 Task: Create new vendor bill with Date Opened: 03-Apr-23, Select Vendor: Travel Leaders Group, Terms: Net 7. Make bill entry for item-1 with Date: 03-Apr-23, Description: Charges for Flight Tickets, Expense Account: Travel & Entertainment : Travels, Quantity: 1, Unit Price: 159, Sales Tax: Y, Sales Tax Included: Y, Tax Table: Sales Tax. Post Bill with Post Date: 03-Apr-23, Post to Accounts: Liabilities:Accounts Payble. Pay / Process Payment with Transaction Date: 09-Apr-23, Amount: 159, Transfer Account: Checking Account. Go to 'Print Bill'.
Action: Mouse moved to (192, 31)
Screenshot: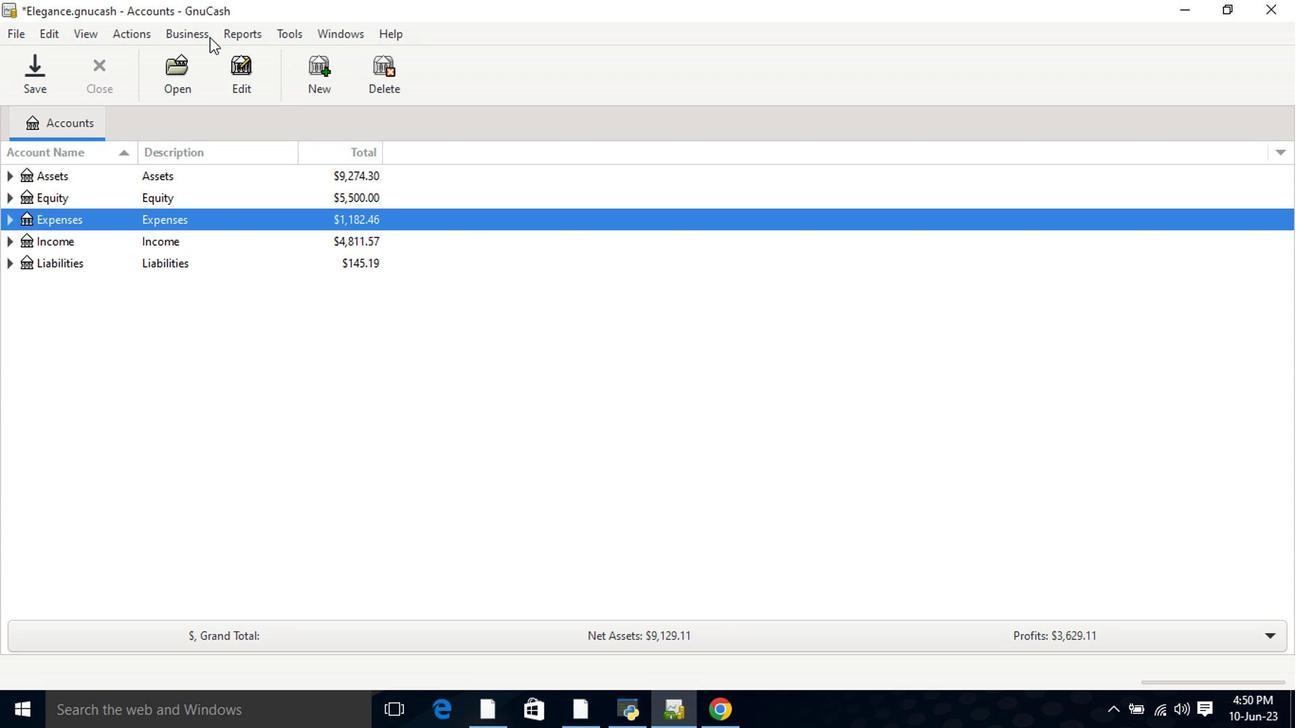 
Action: Mouse pressed left at (192, 31)
Screenshot: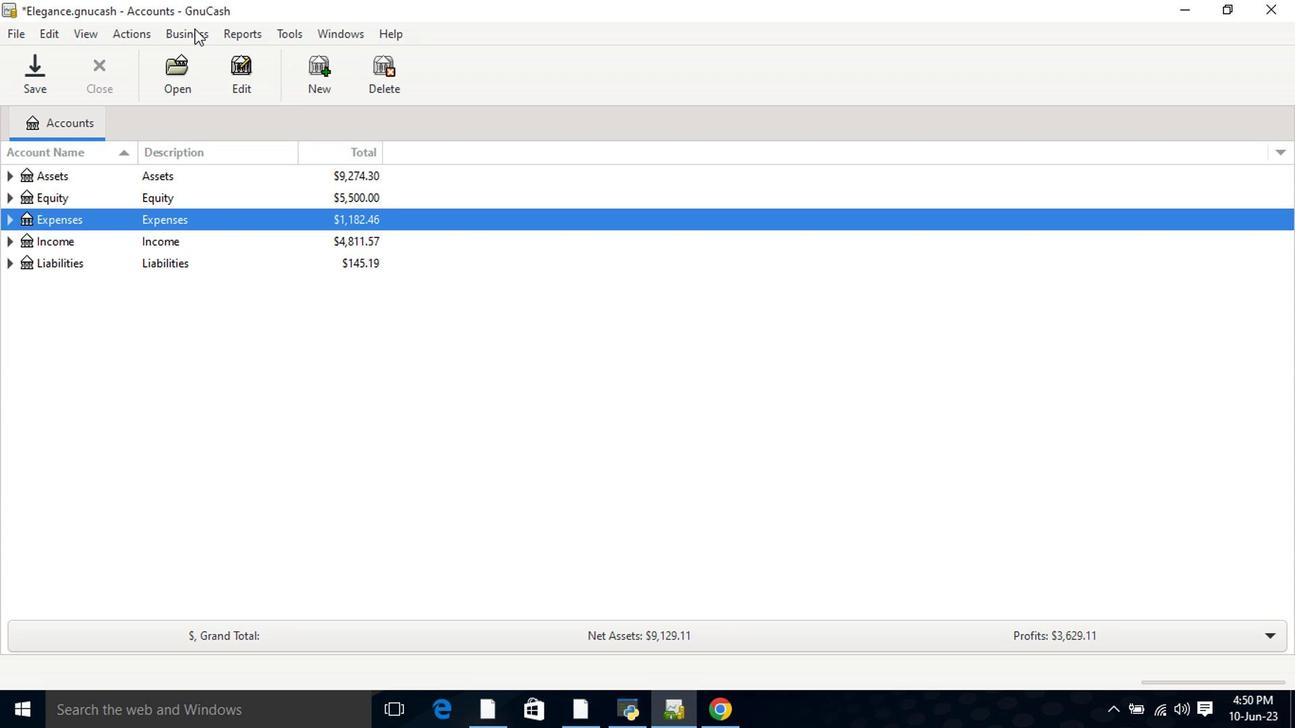 
Action: Mouse moved to (203, 85)
Screenshot: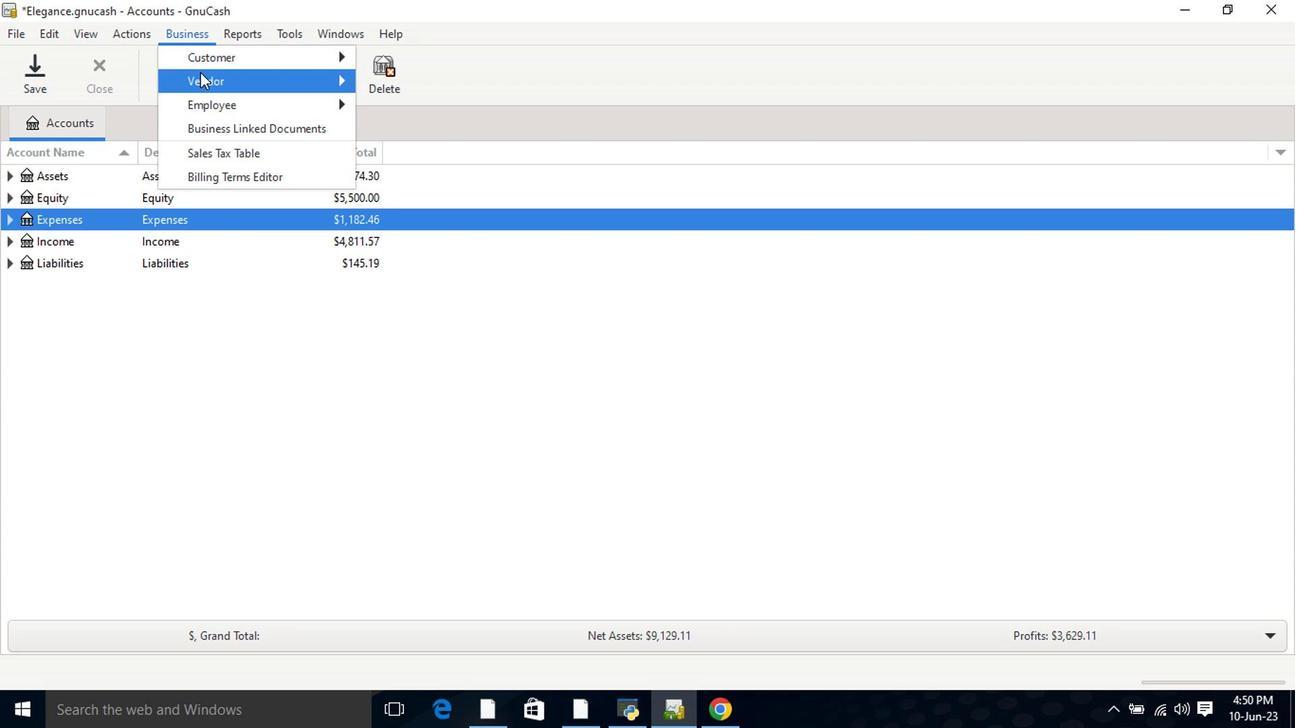
Action: Mouse pressed left at (203, 85)
Screenshot: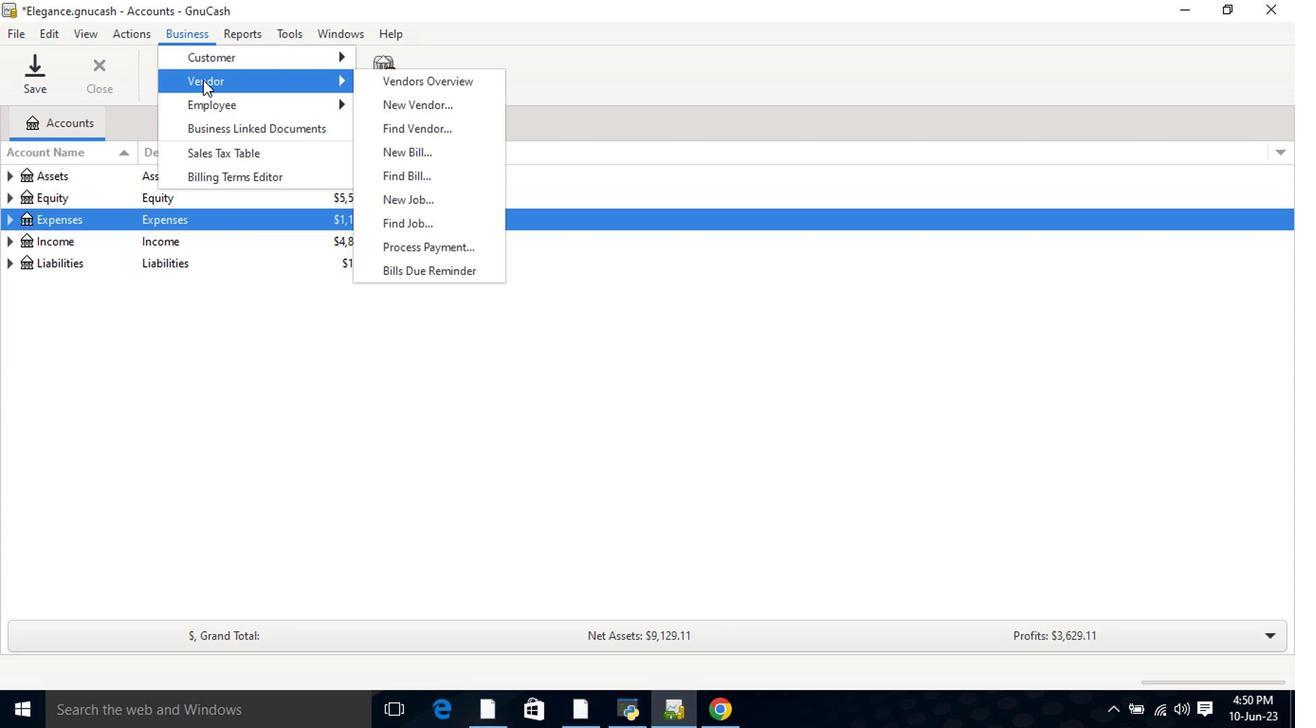 
Action: Mouse moved to (395, 158)
Screenshot: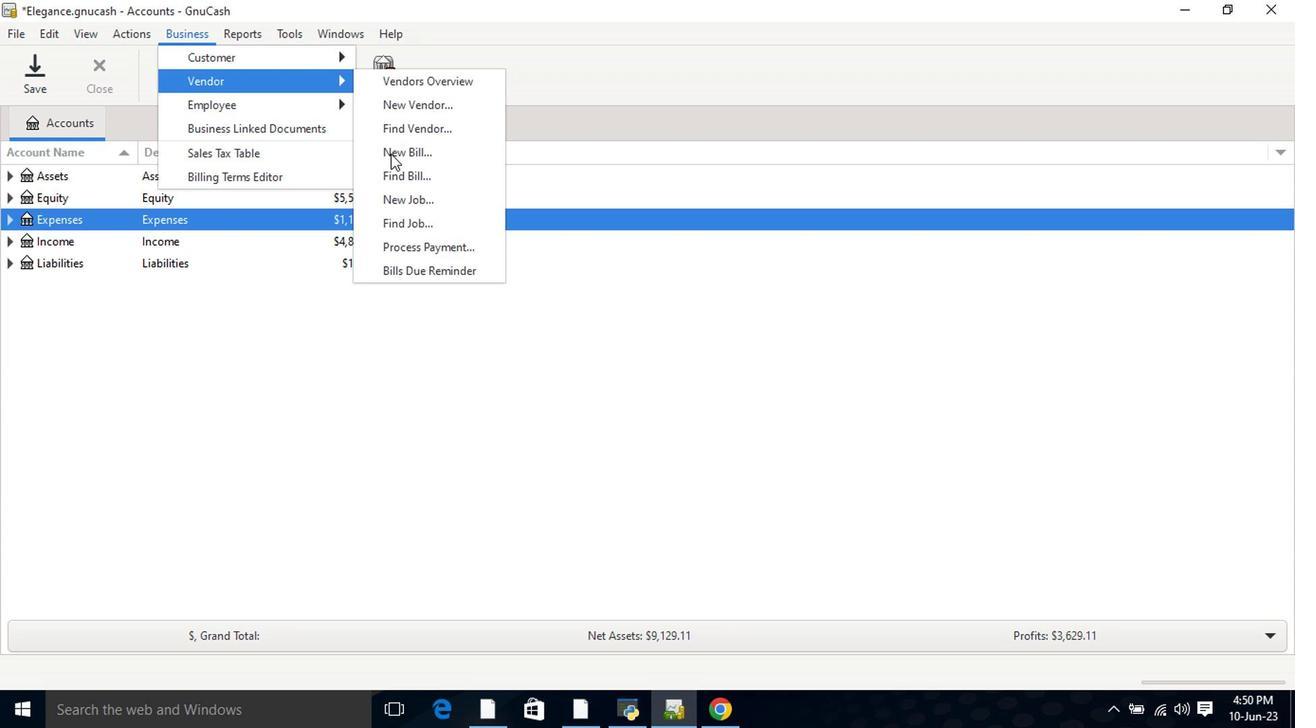 
Action: Mouse pressed left at (395, 158)
Screenshot: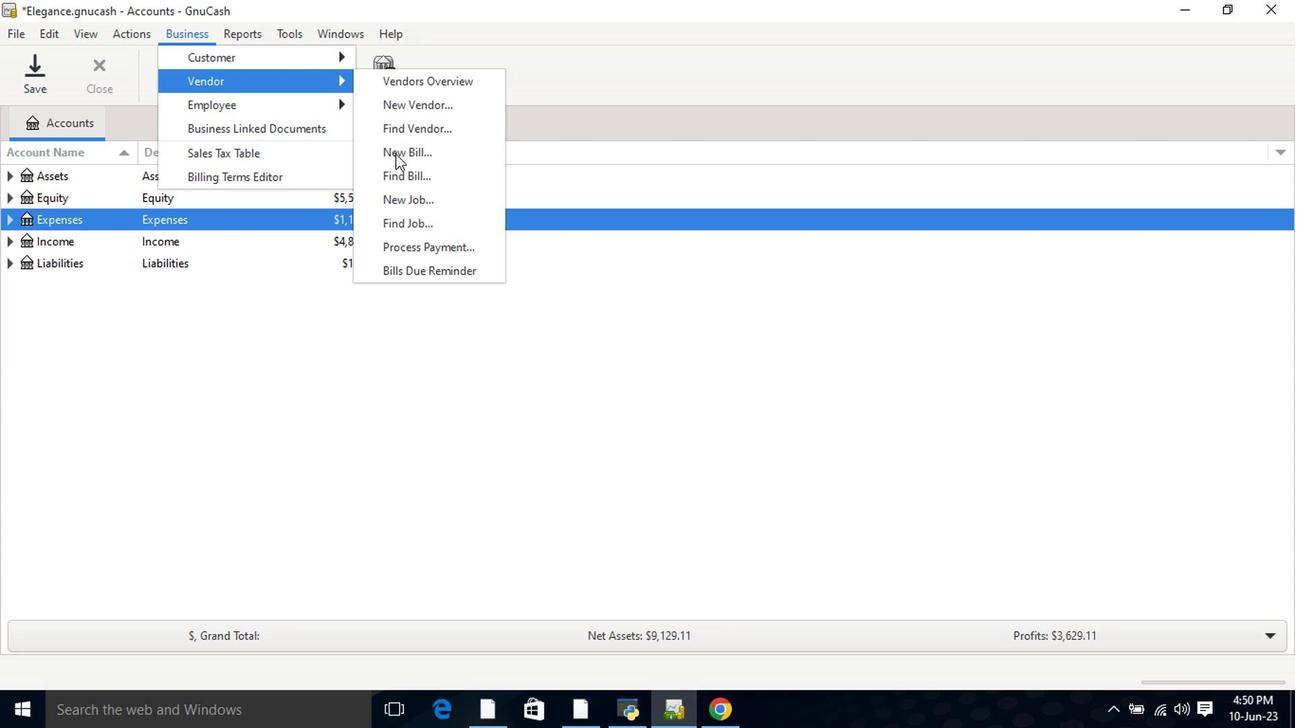 
Action: Mouse moved to (772, 255)
Screenshot: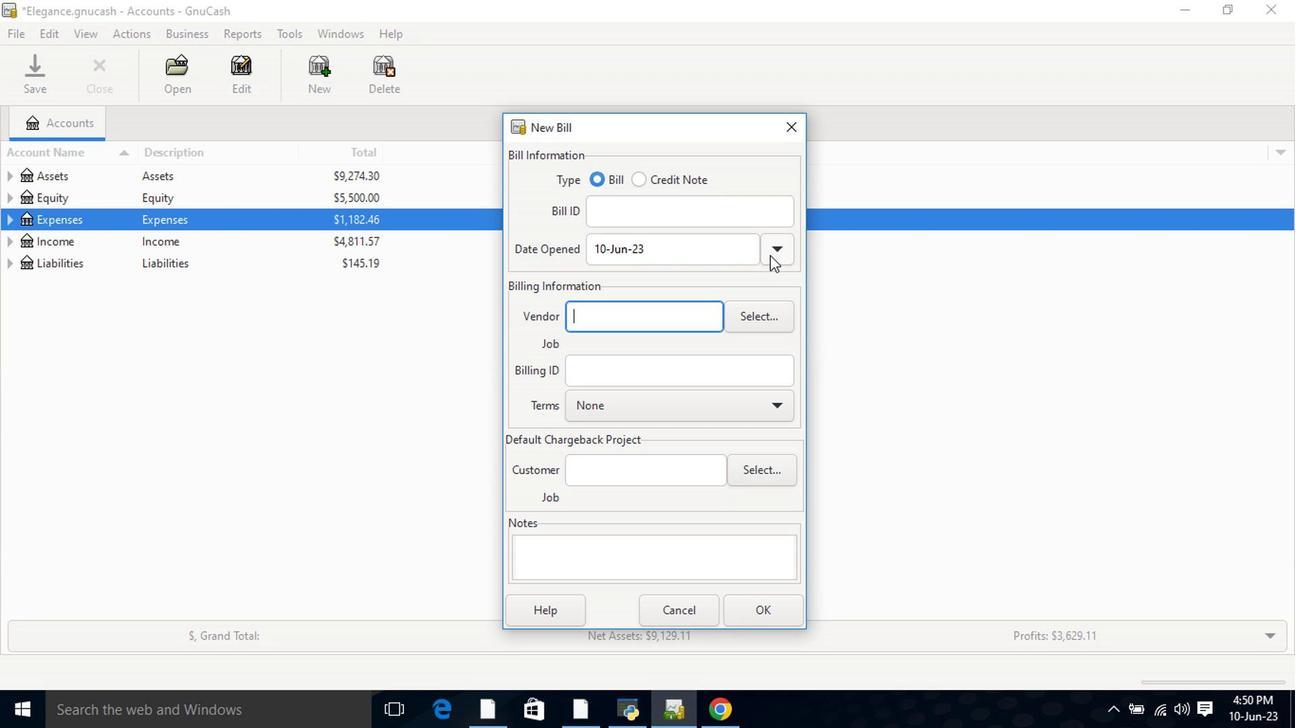 
Action: Mouse pressed left at (772, 255)
Screenshot: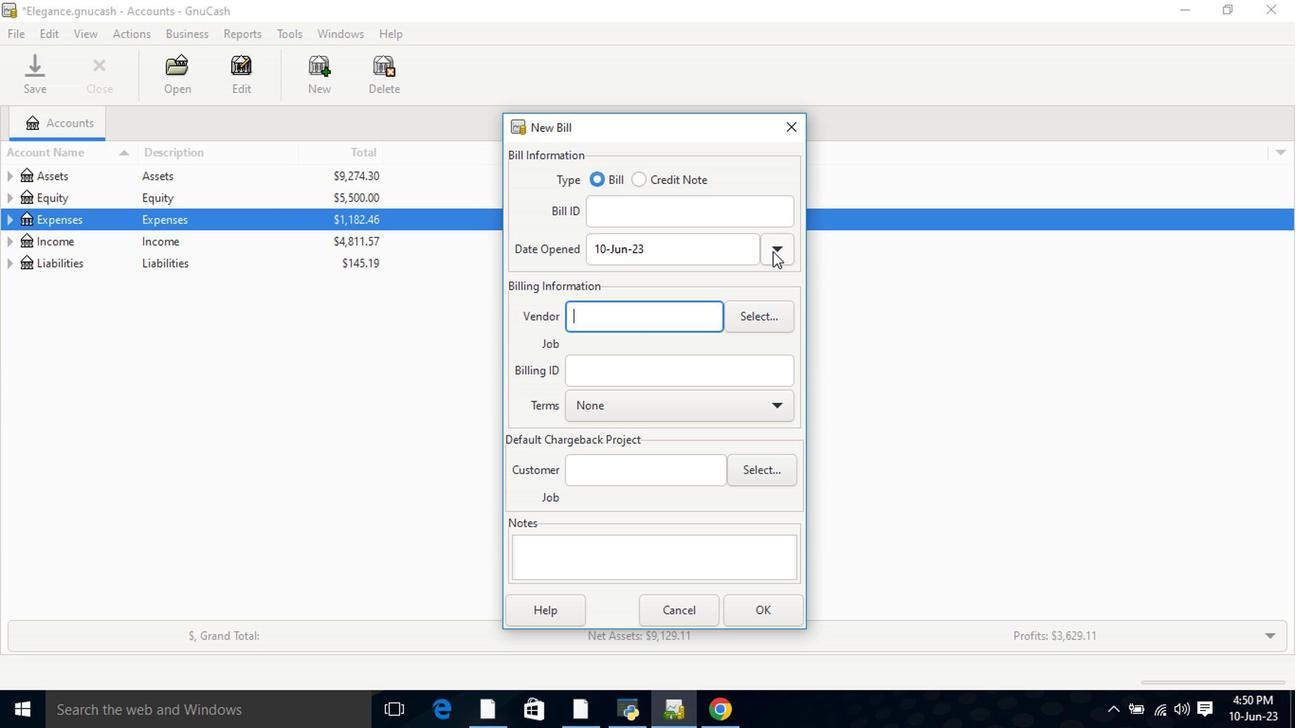 
Action: Mouse moved to (630, 282)
Screenshot: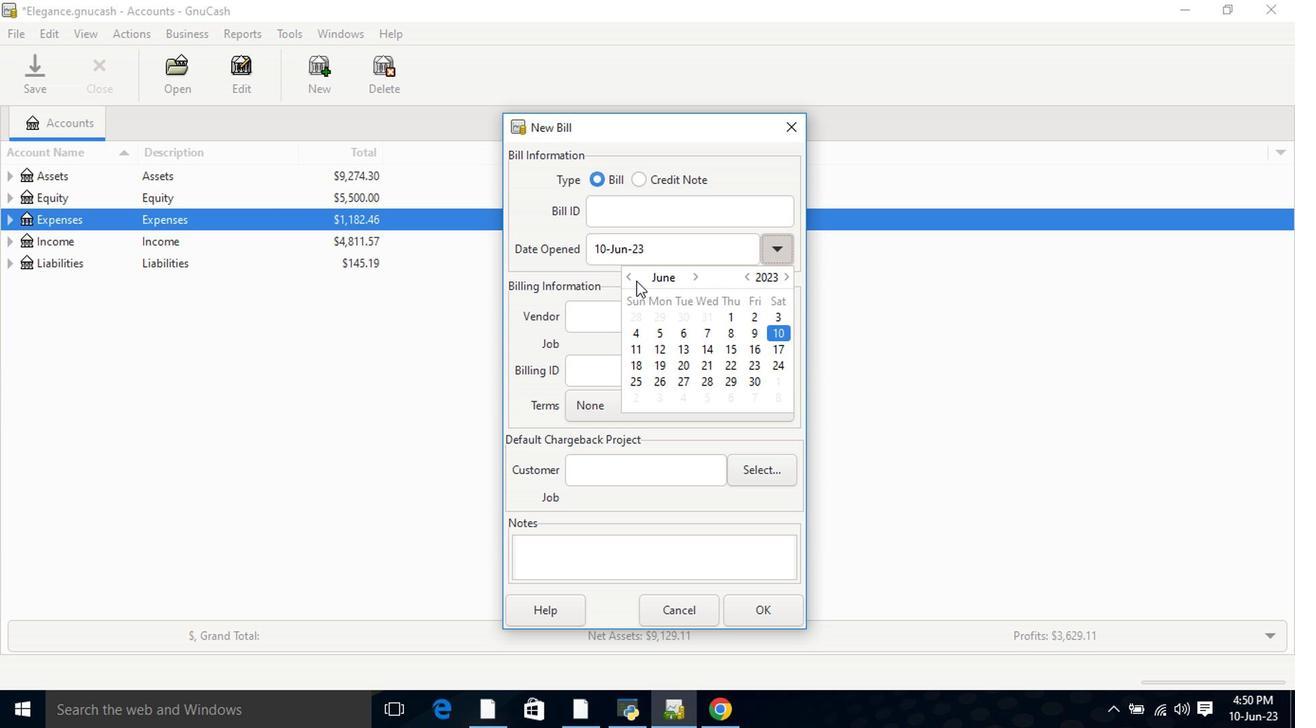 
Action: Mouse pressed left at (630, 282)
Screenshot: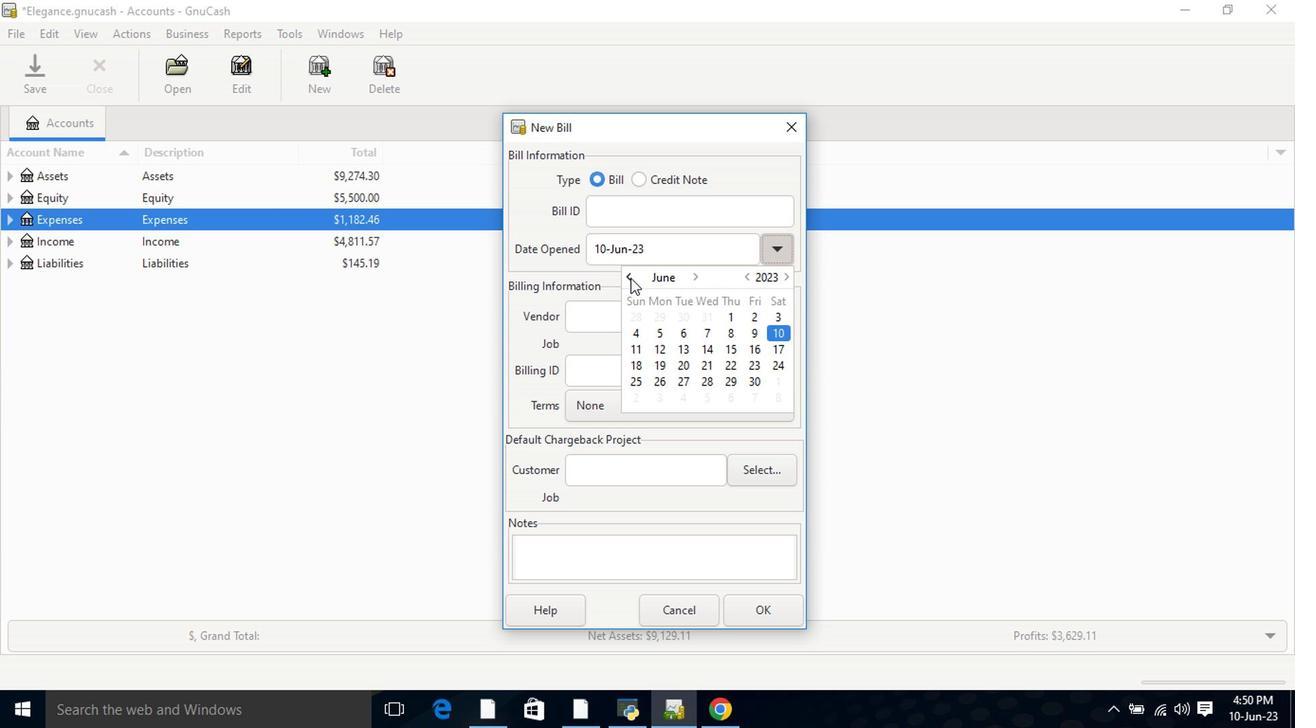 
Action: Mouse pressed left at (630, 282)
Screenshot: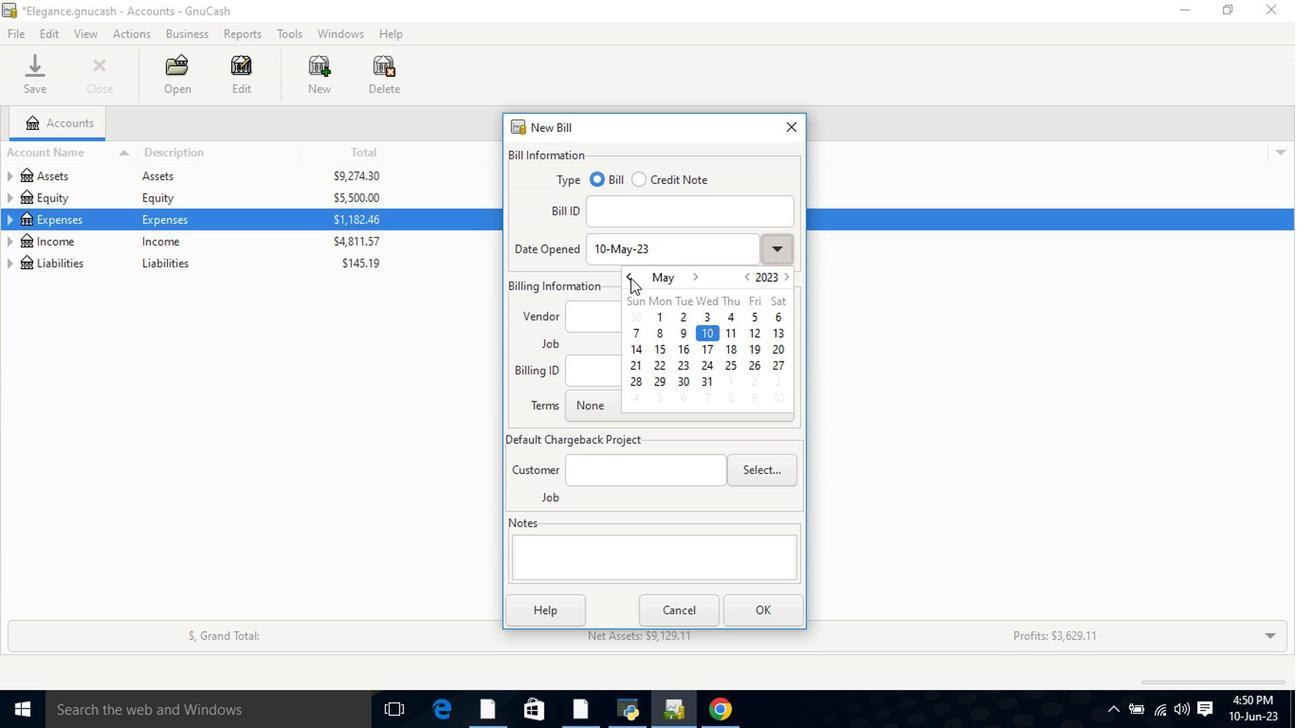 
Action: Mouse moved to (663, 336)
Screenshot: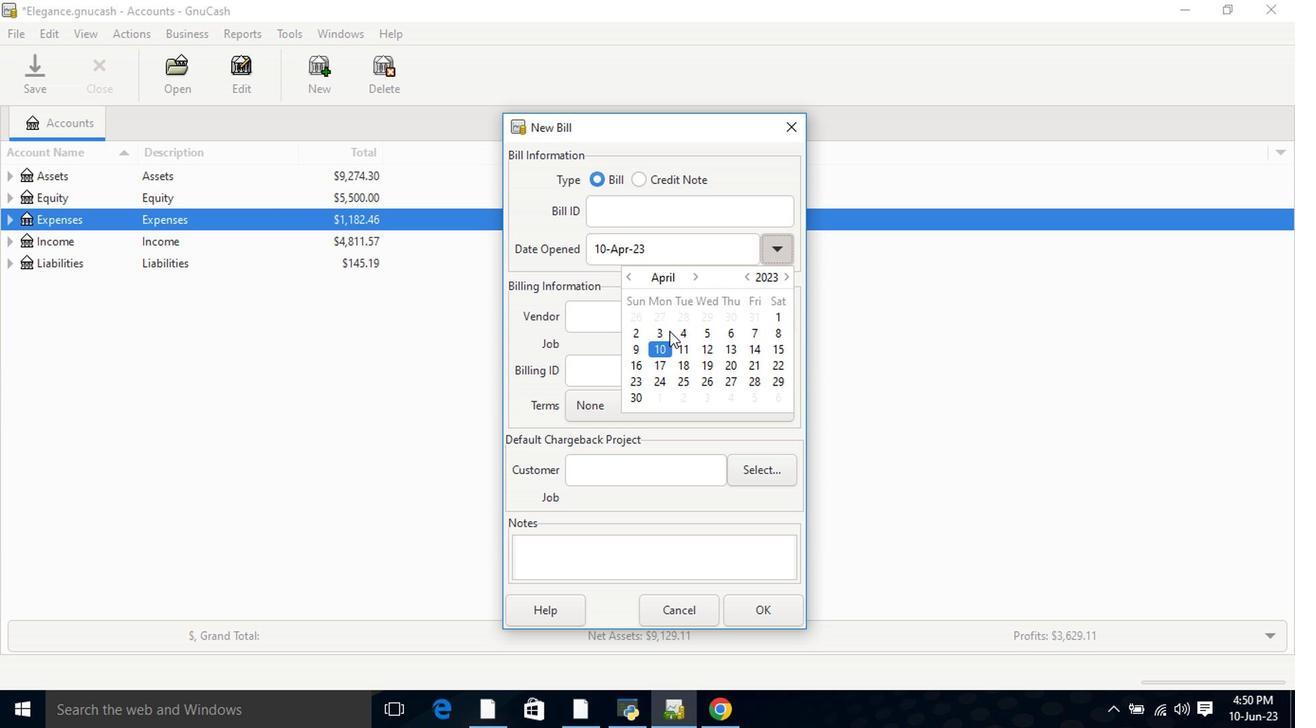 
Action: Mouse pressed left at (663, 336)
Screenshot: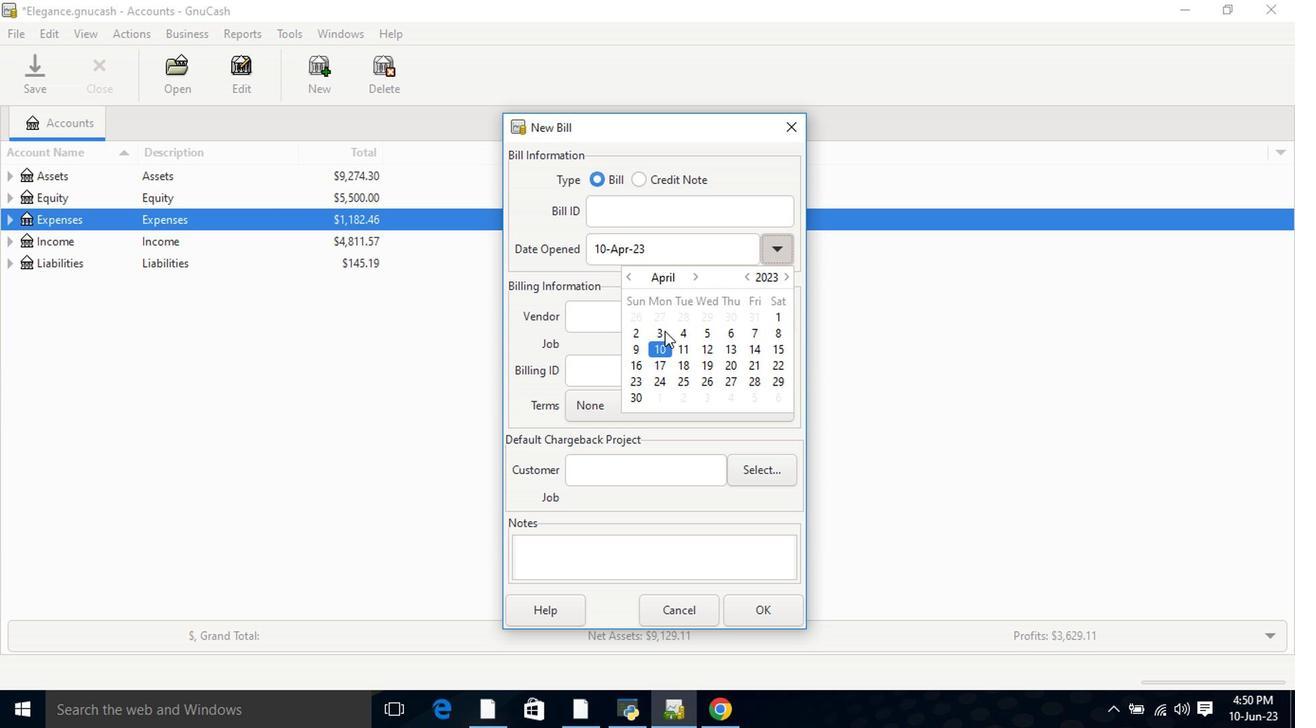
Action: Mouse pressed left at (663, 336)
Screenshot: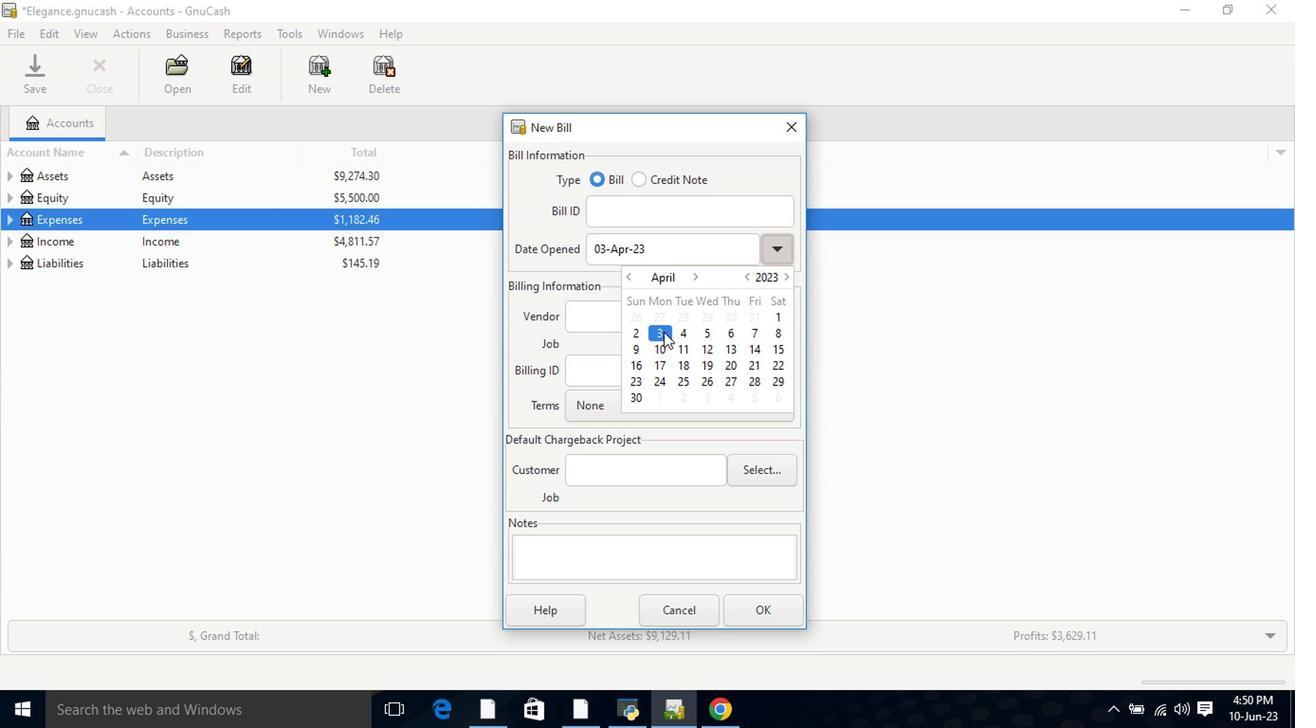 
Action: Mouse moved to (651, 319)
Screenshot: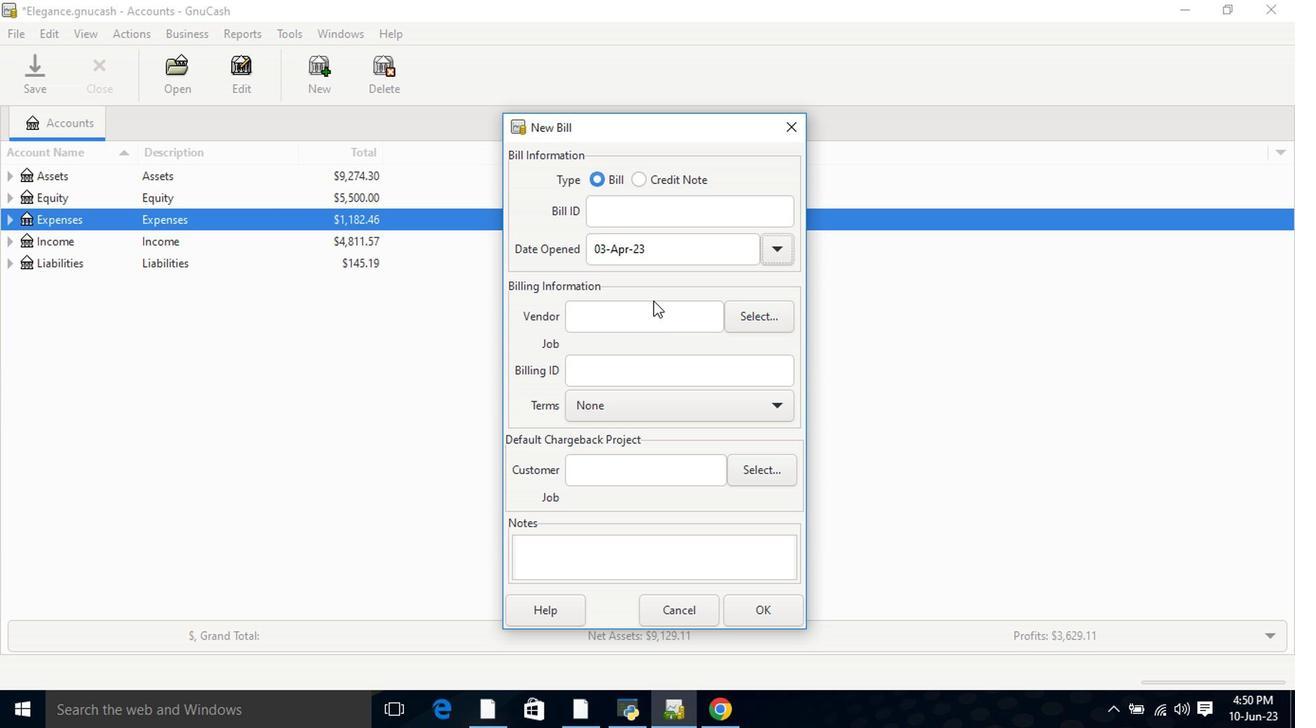 
Action: Mouse pressed left at (651, 319)
Screenshot: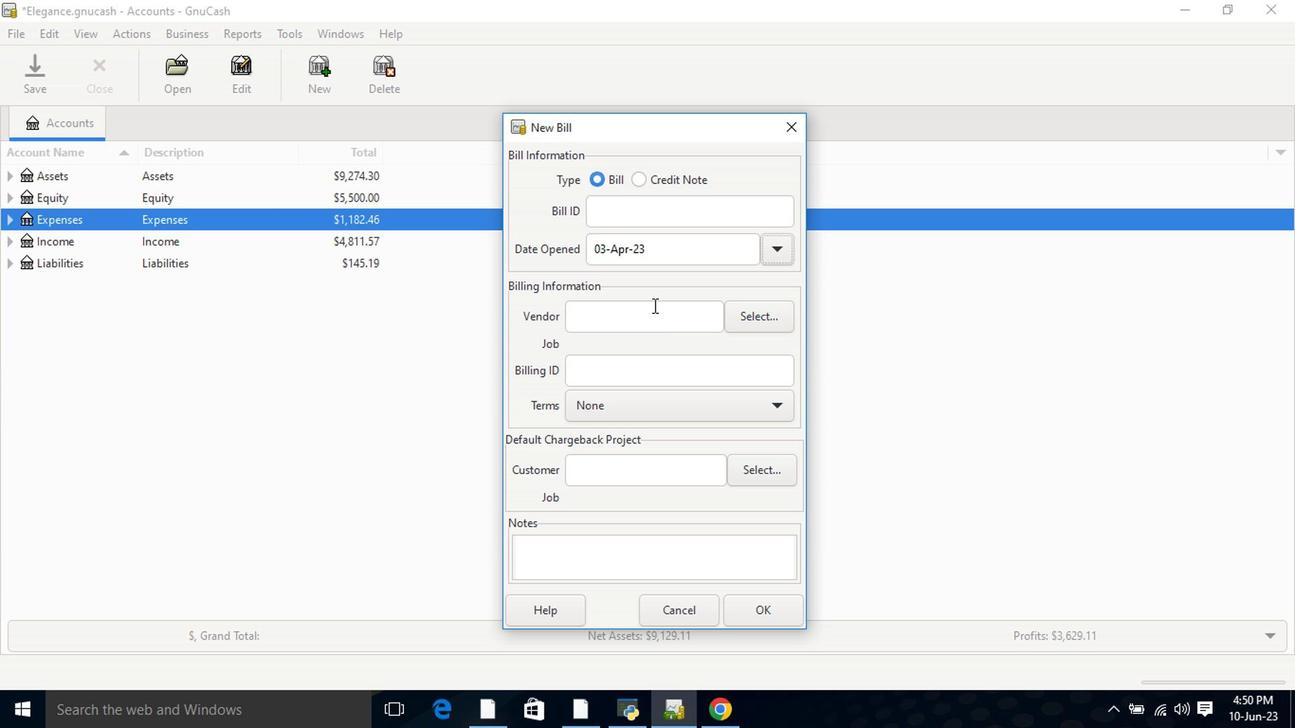 
Action: Key pressed <Key.shift>Tra
Screenshot: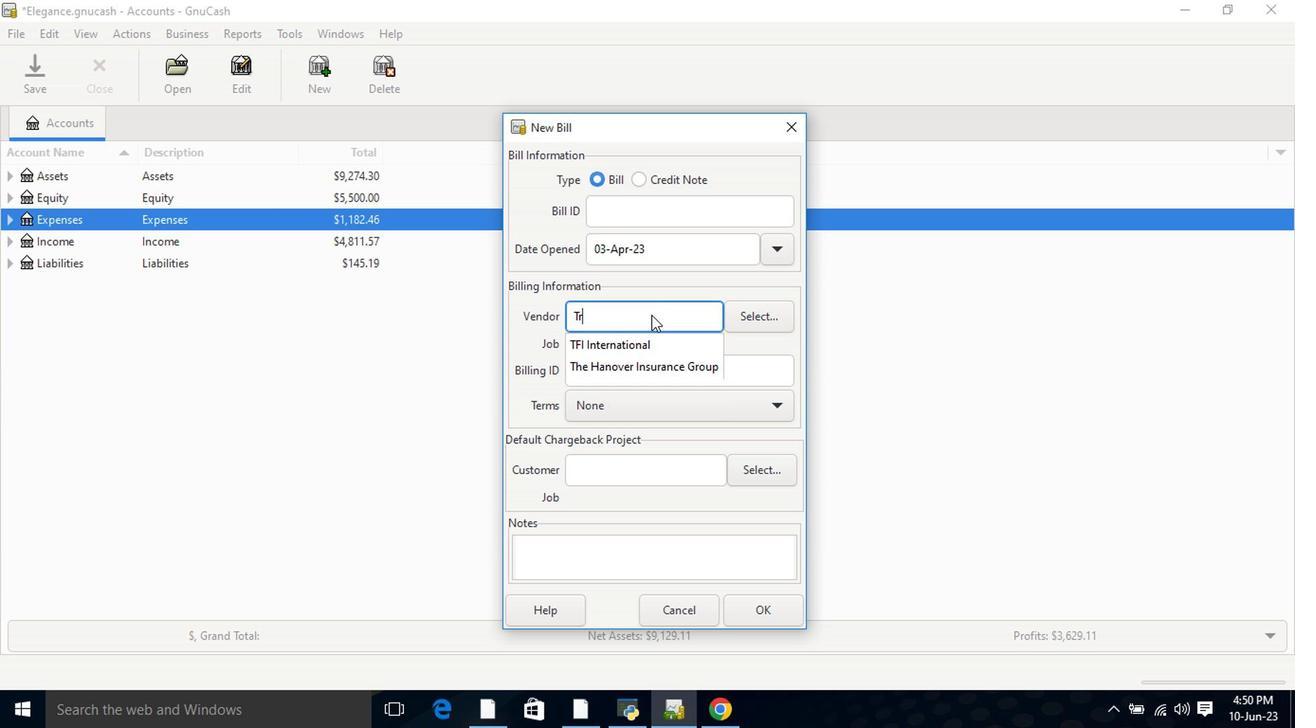 
Action: Mouse moved to (657, 347)
Screenshot: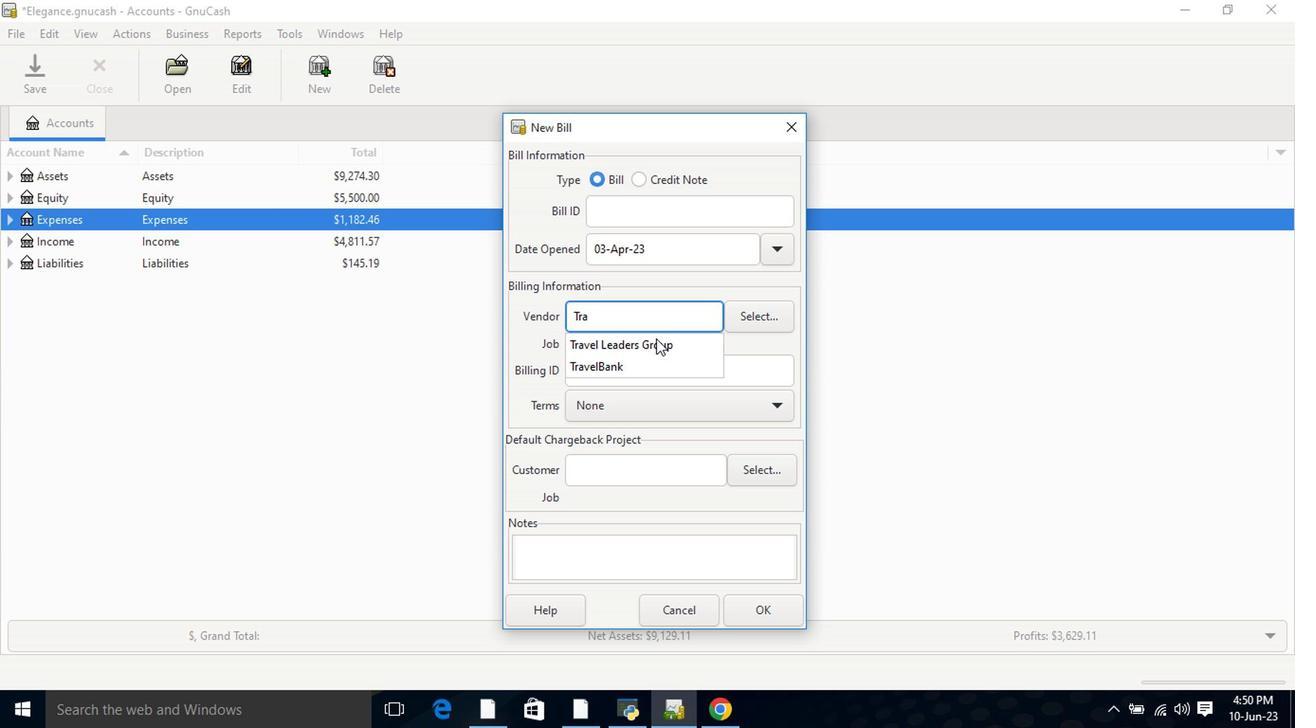 
Action: Mouse pressed left at (657, 347)
Screenshot: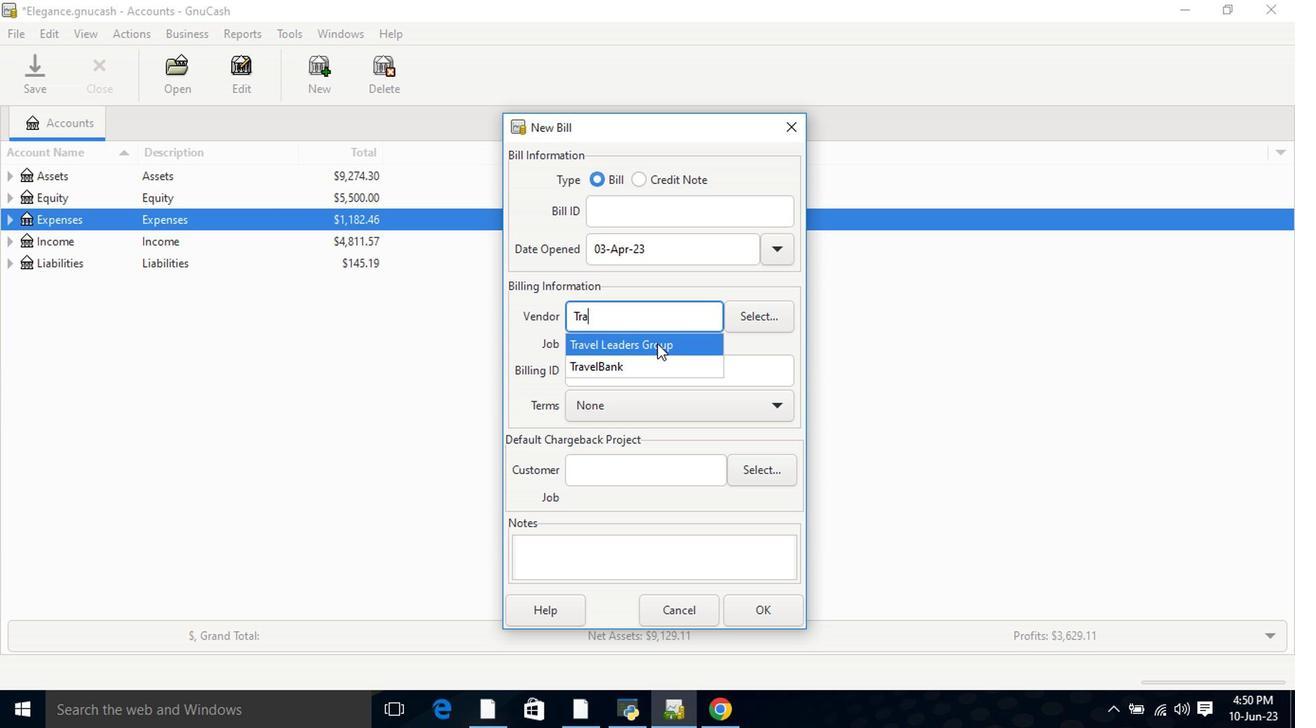 
Action: Mouse moved to (684, 429)
Screenshot: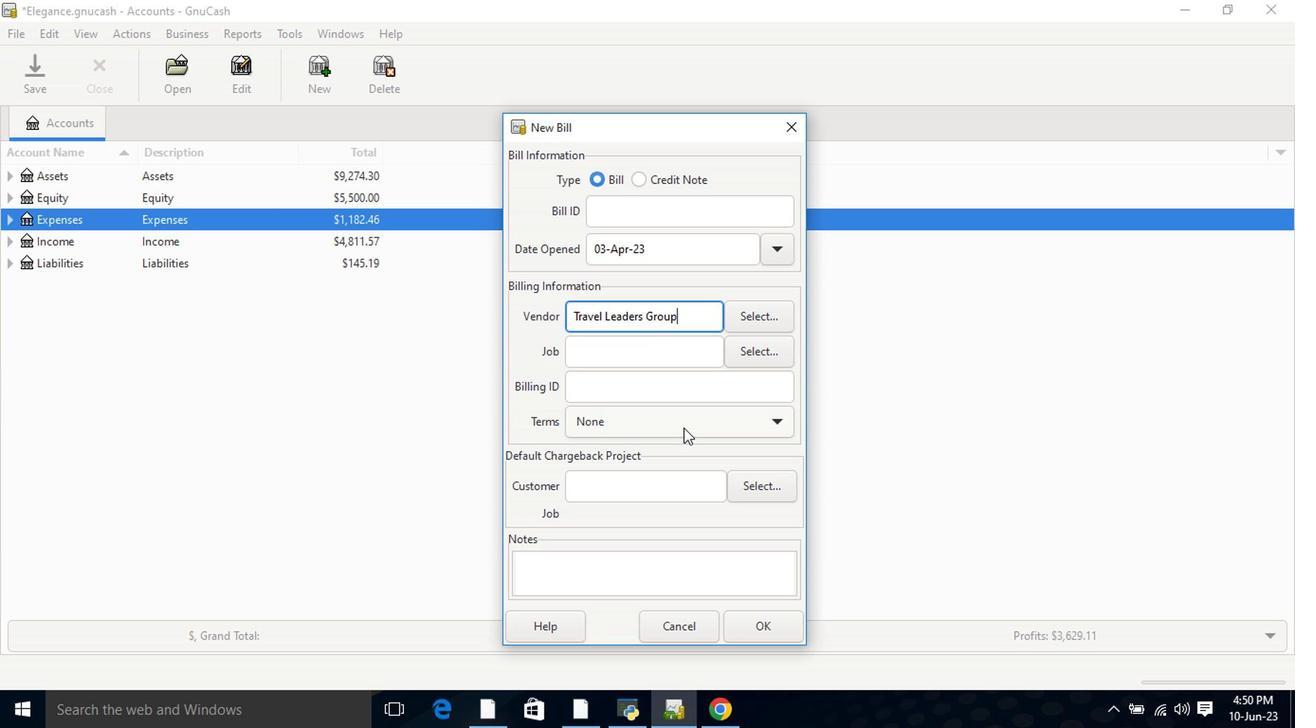 
Action: Mouse pressed left at (684, 429)
Screenshot: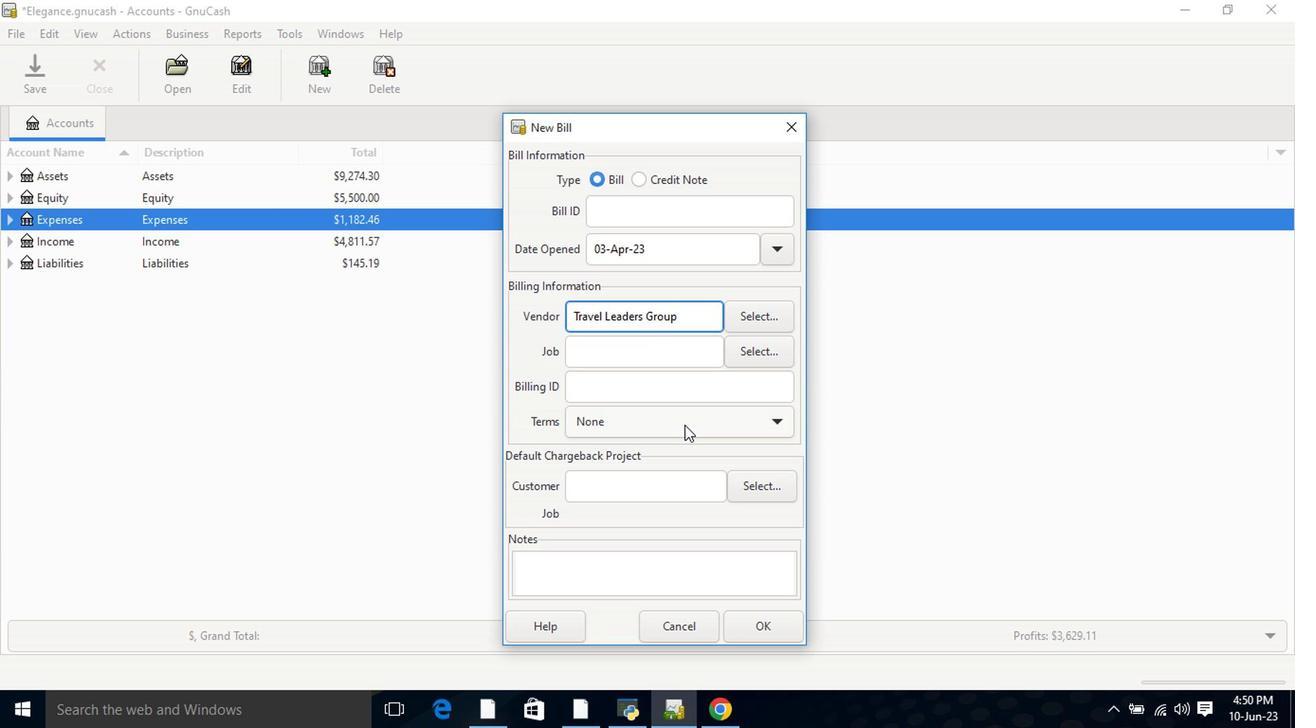 
Action: Mouse moved to (687, 507)
Screenshot: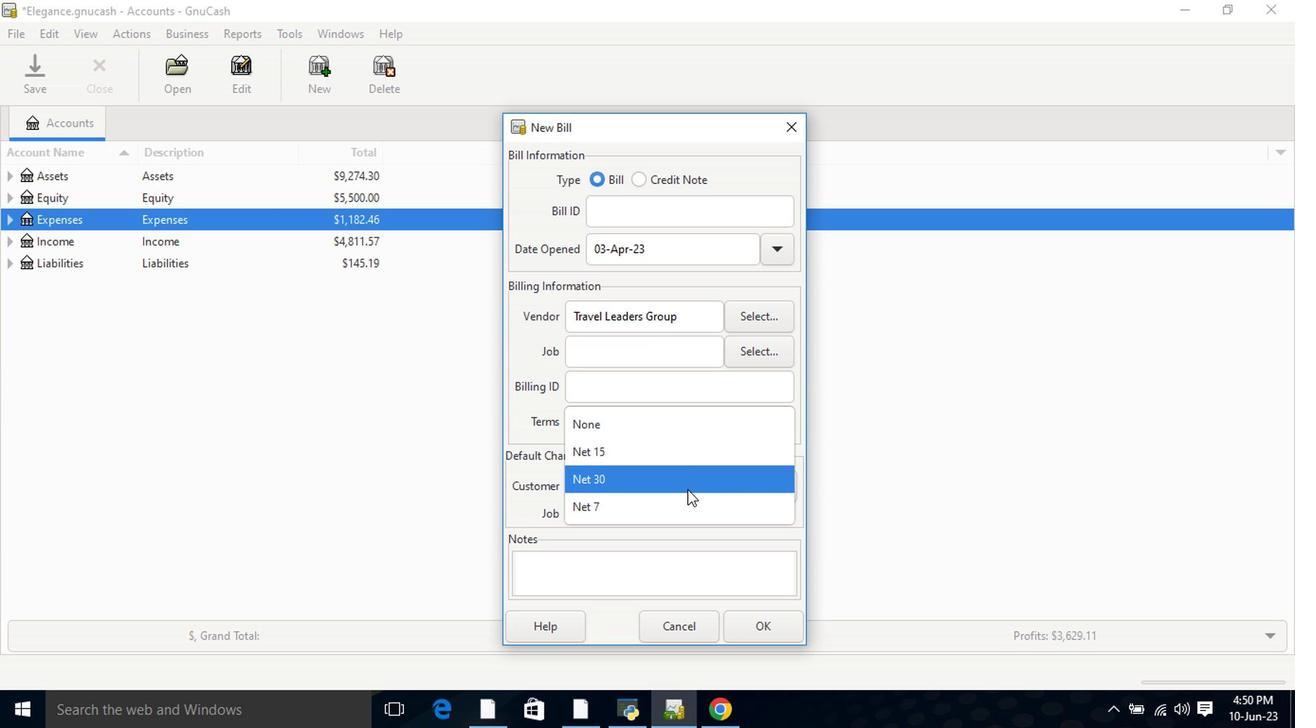 
Action: Mouse pressed left at (687, 507)
Screenshot: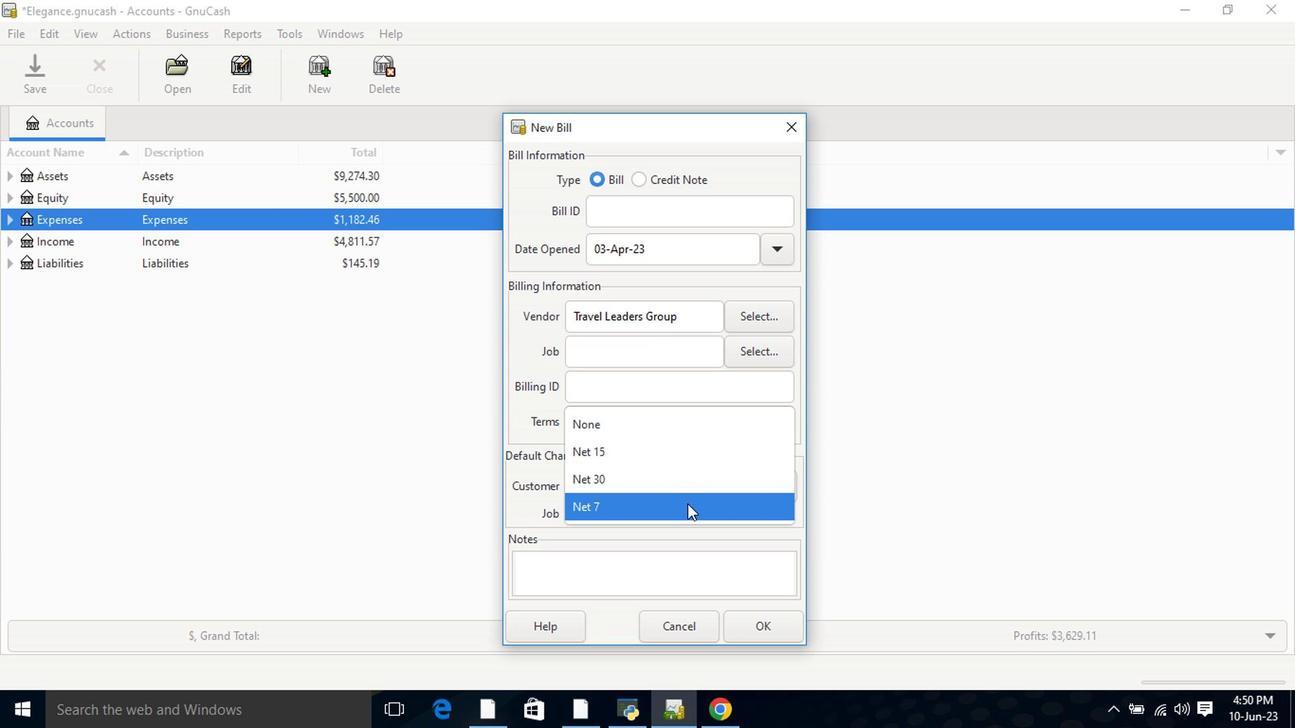 
Action: Mouse moved to (746, 627)
Screenshot: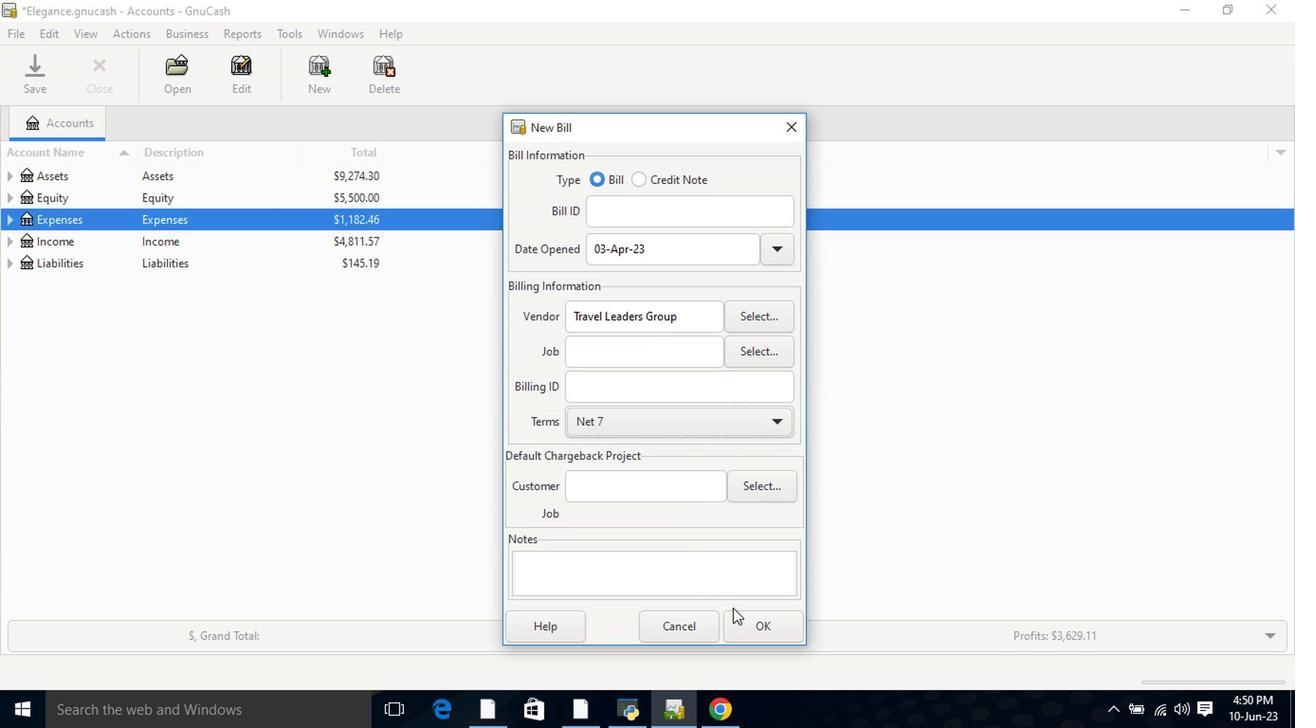 
Action: Mouse pressed left at (746, 627)
Screenshot: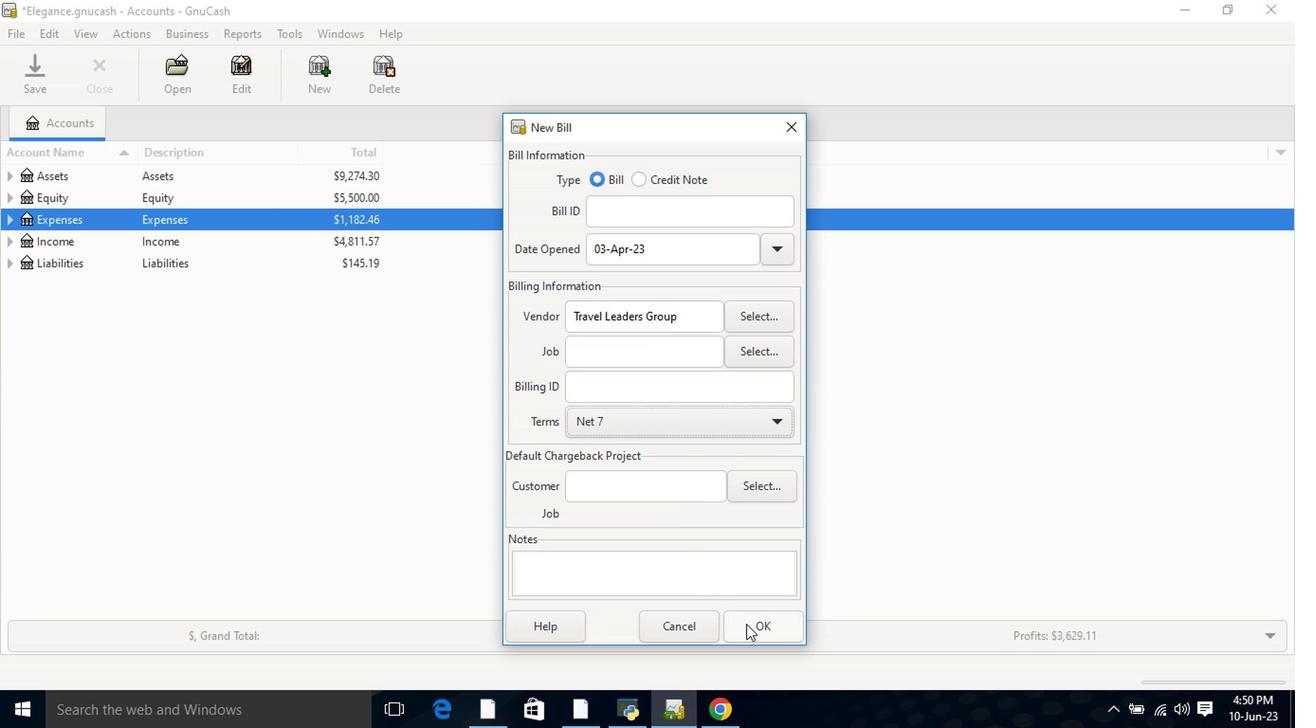 
Action: Mouse moved to (245, 437)
Screenshot: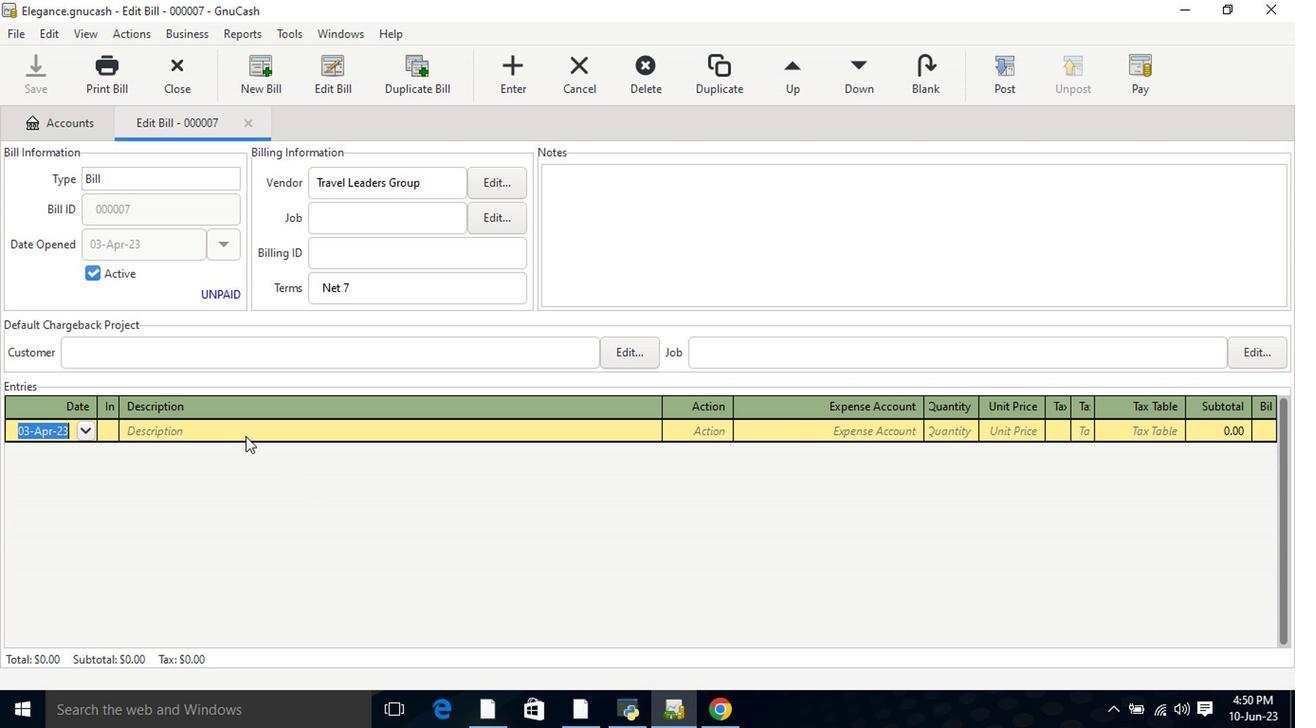 
Action: Mouse pressed left at (245, 437)
Screenshot: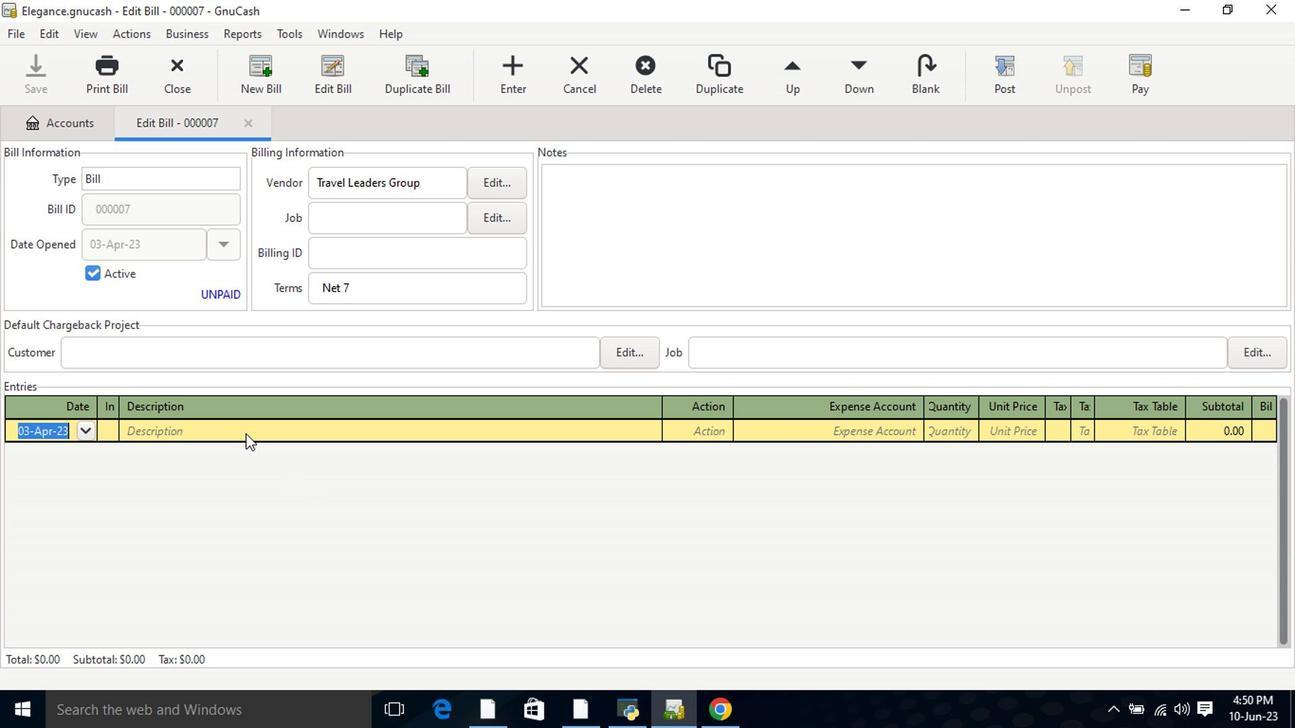 
Action: Key pressed <Key.shift>Charges<Key.space>for<Key.space><Key.shift>Flight<Key.space><Key.shift>Tickets<Key.tab><Key.tab>trav<Key.down><Key.down><Key.tab>1<Key.tab>159
Screenshot: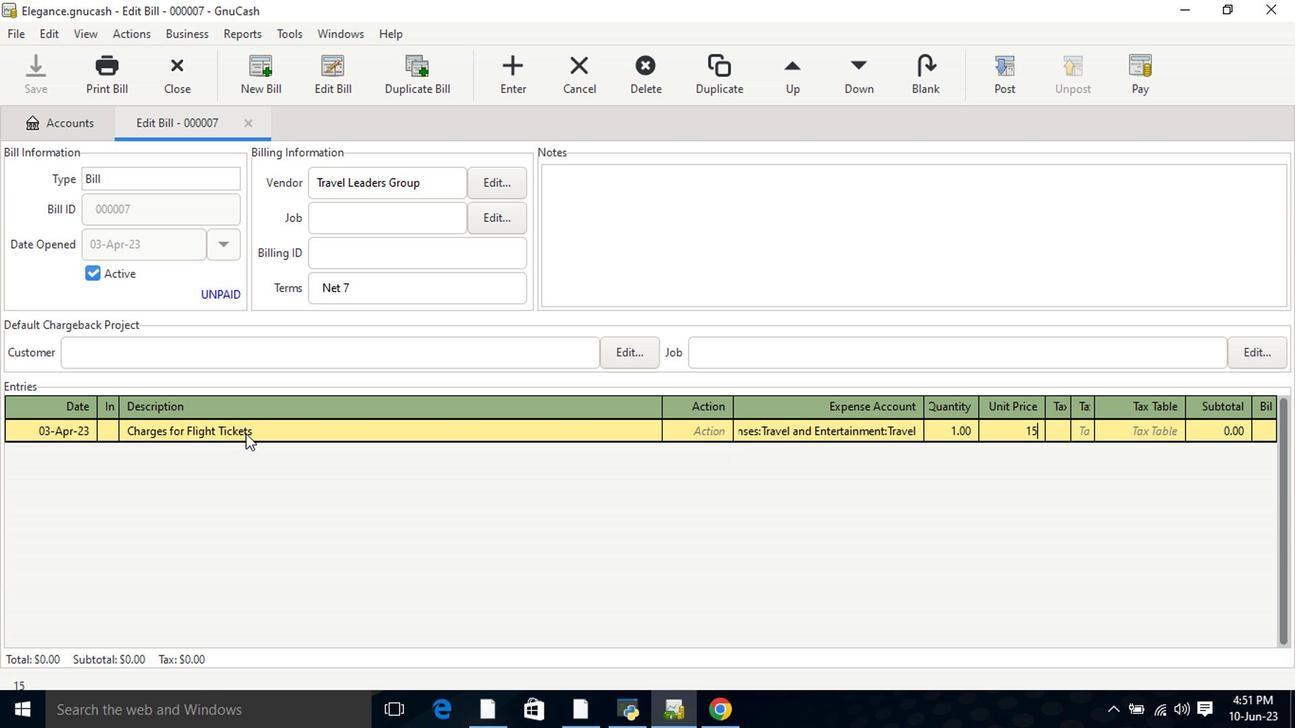 
Action: Mouse moved to (1058, 434)
Screenshot: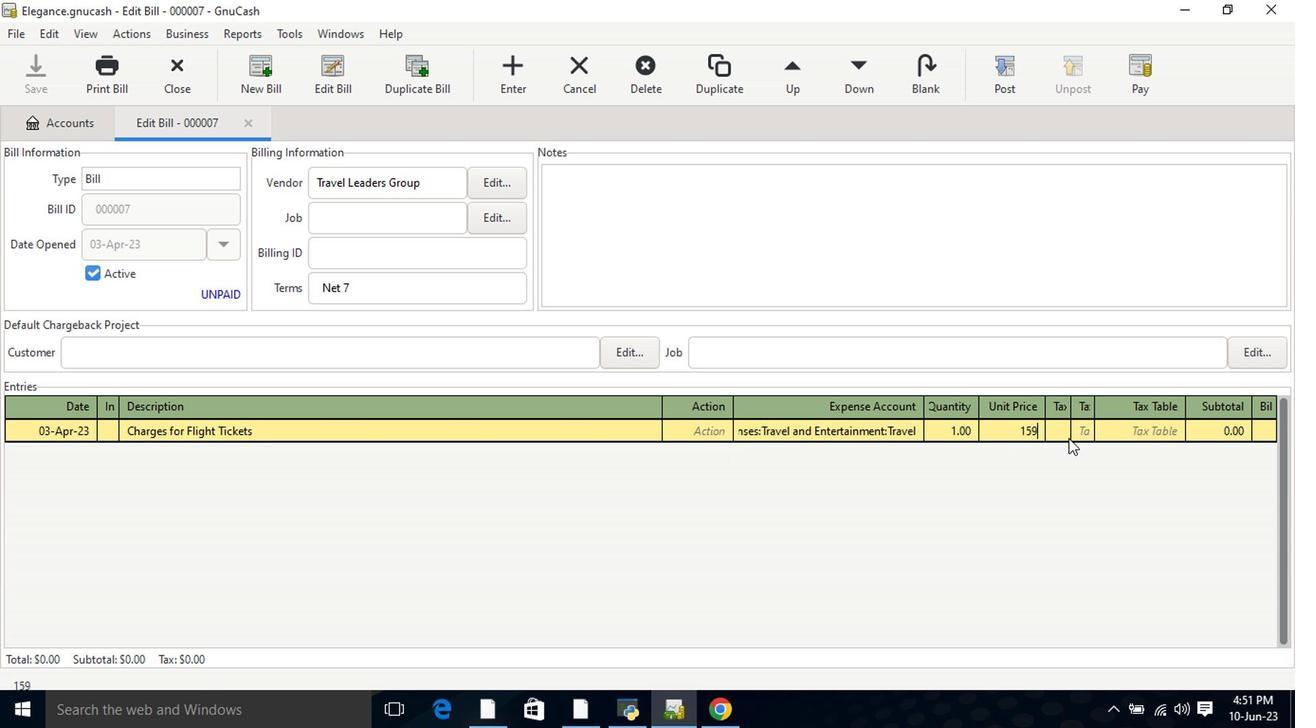 
Action: Mouse pressed left at (1058, 434)
Screenshot: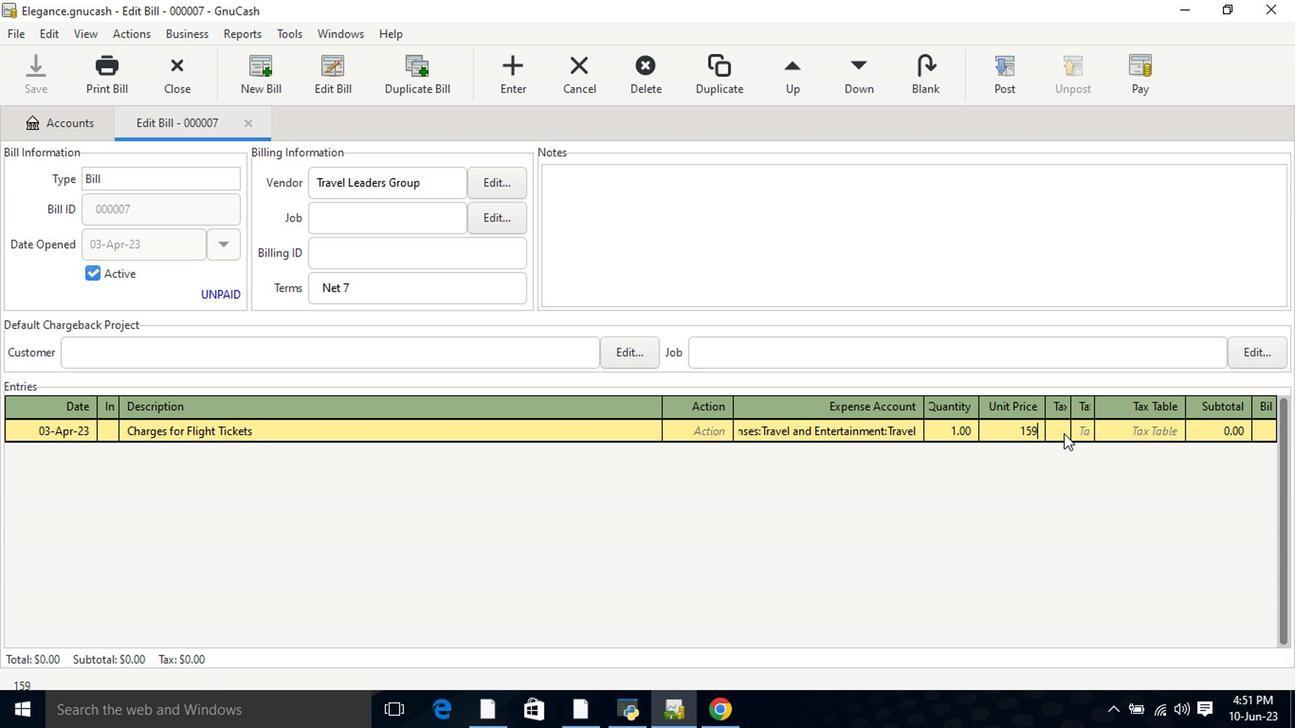 
Action: Mouse moved to (1080, 437)
Screenshot: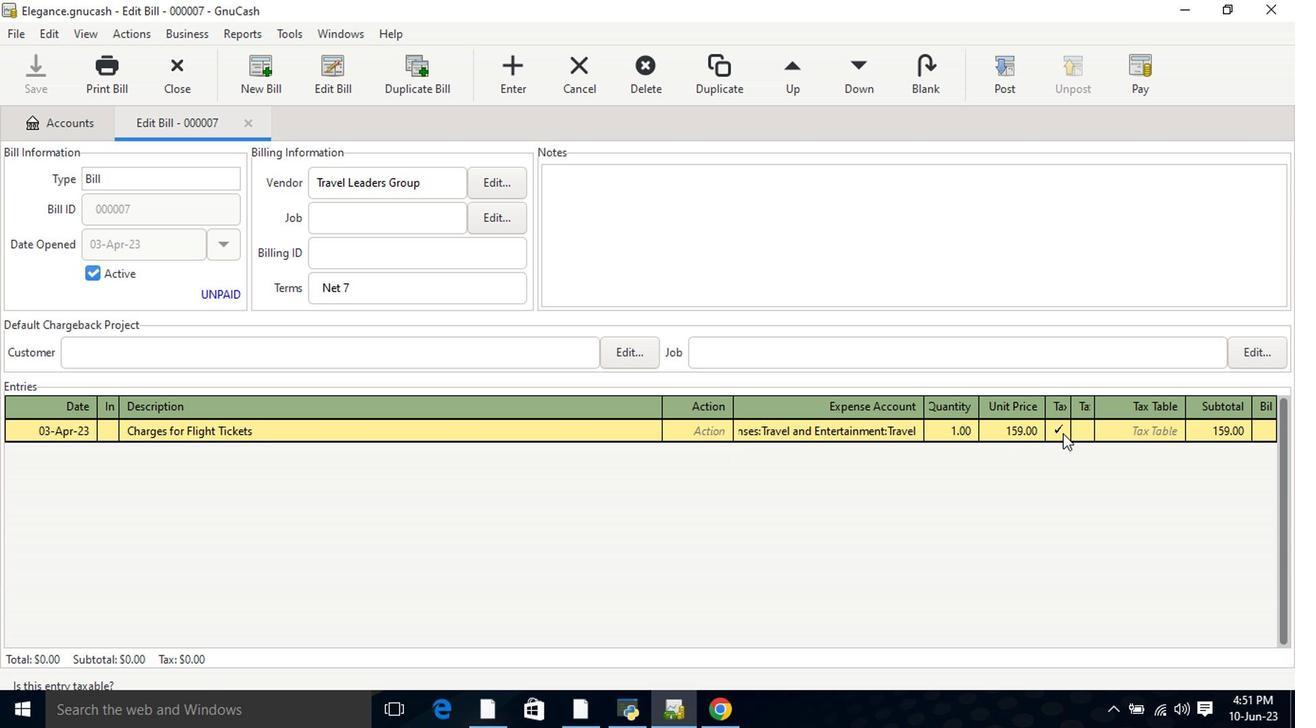 
Action: Mouse pressed left at (1080, 437)
Screenshot: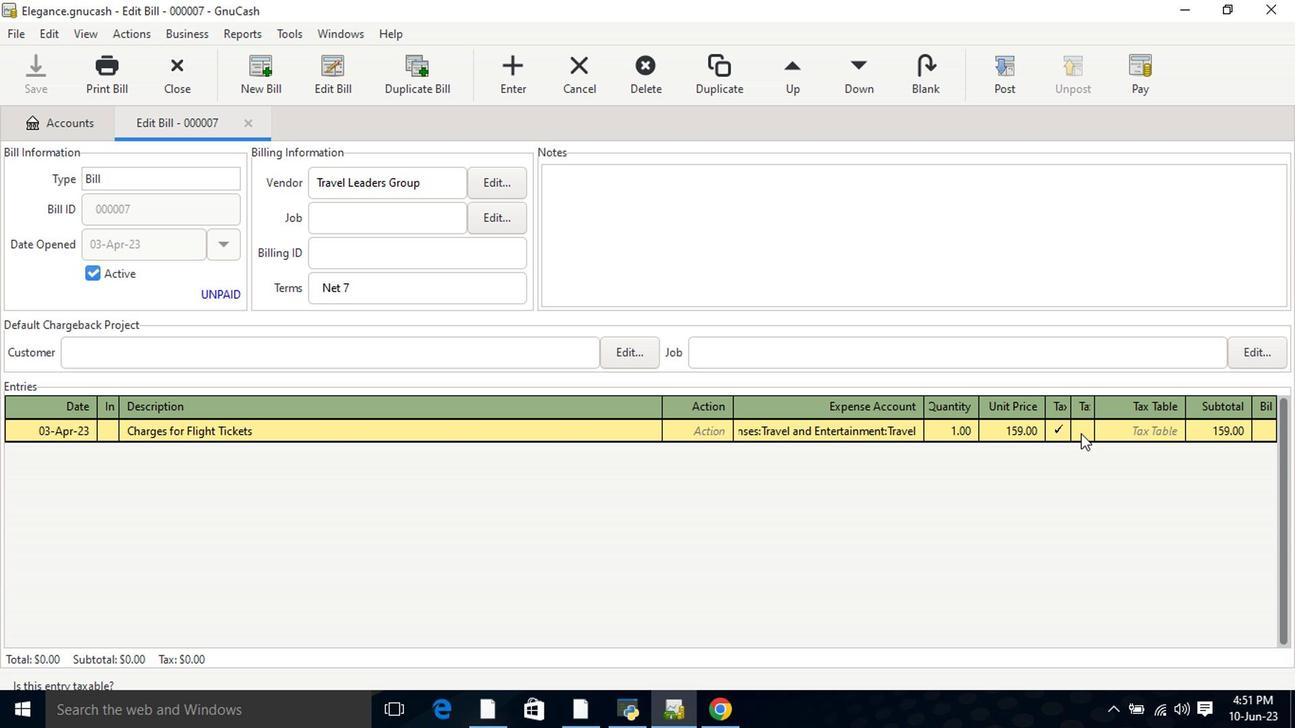
Action: Mouse moved to (1141, 434)
Screenshot: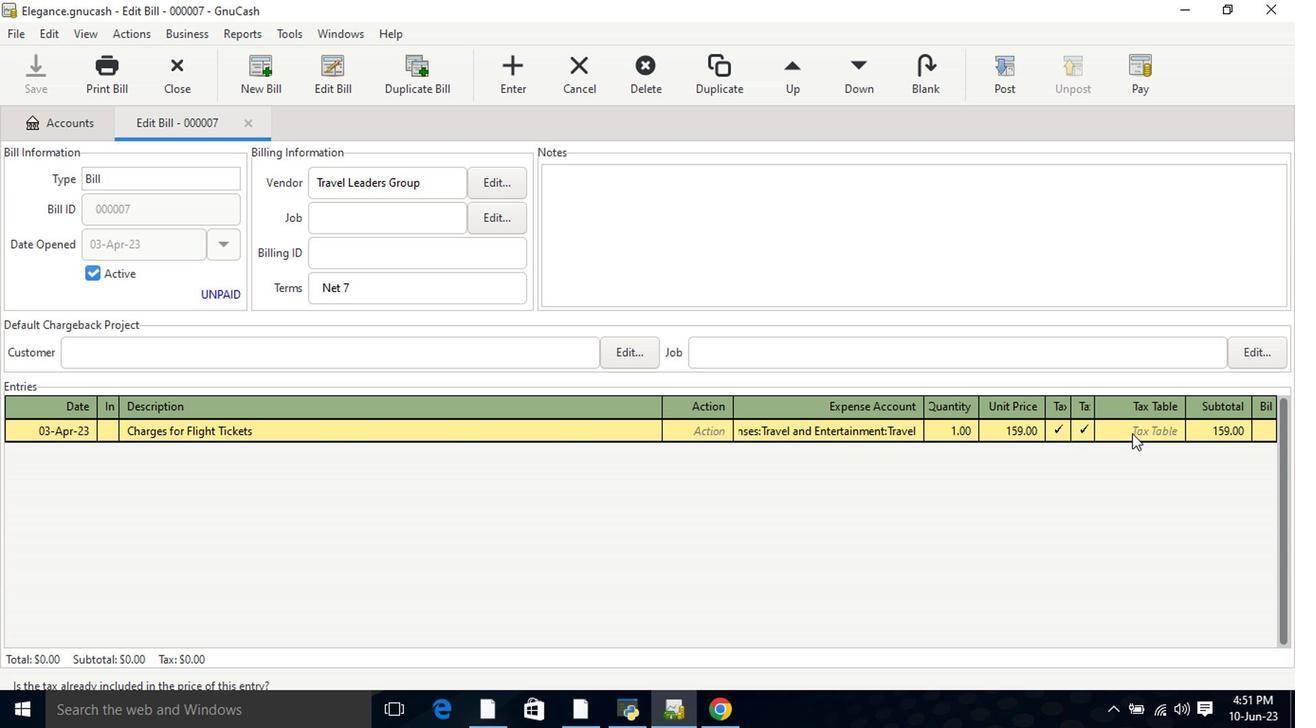 
Action: Mouse pressed left at (1141, 434)
Screenshot: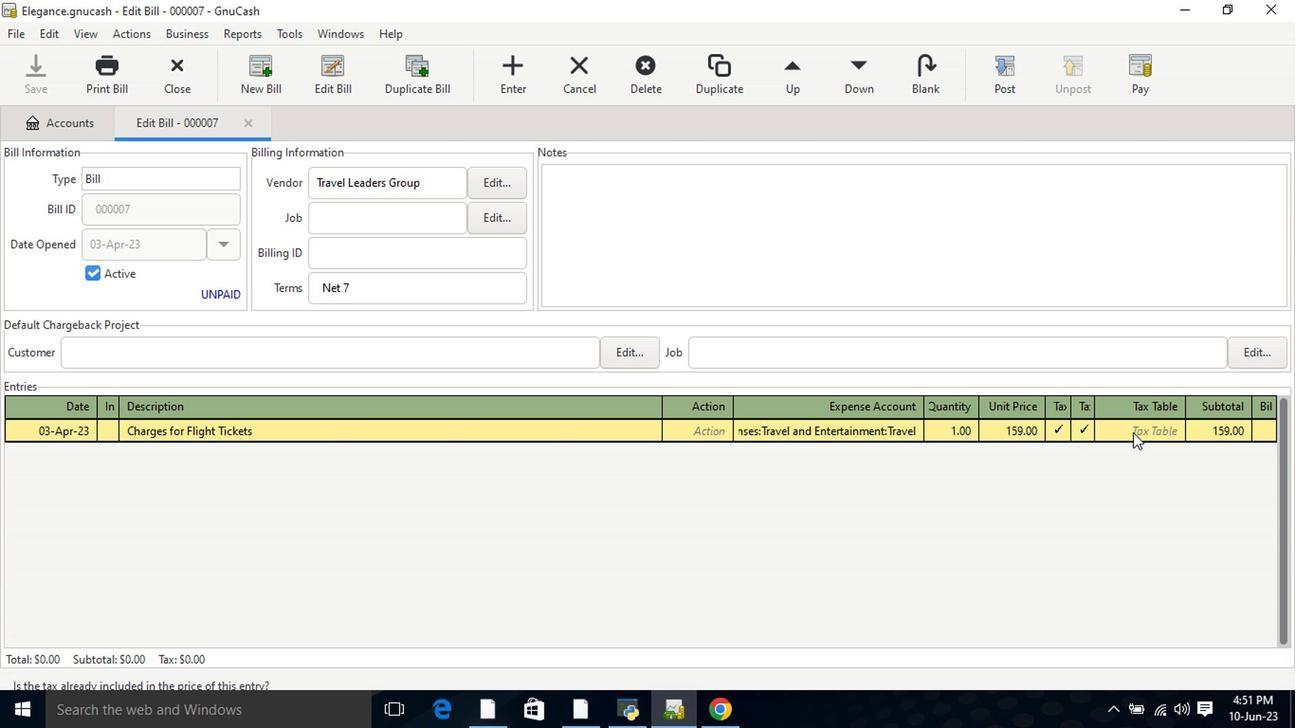 
Action: Mouse moved to (1168, 439)
Screenshot: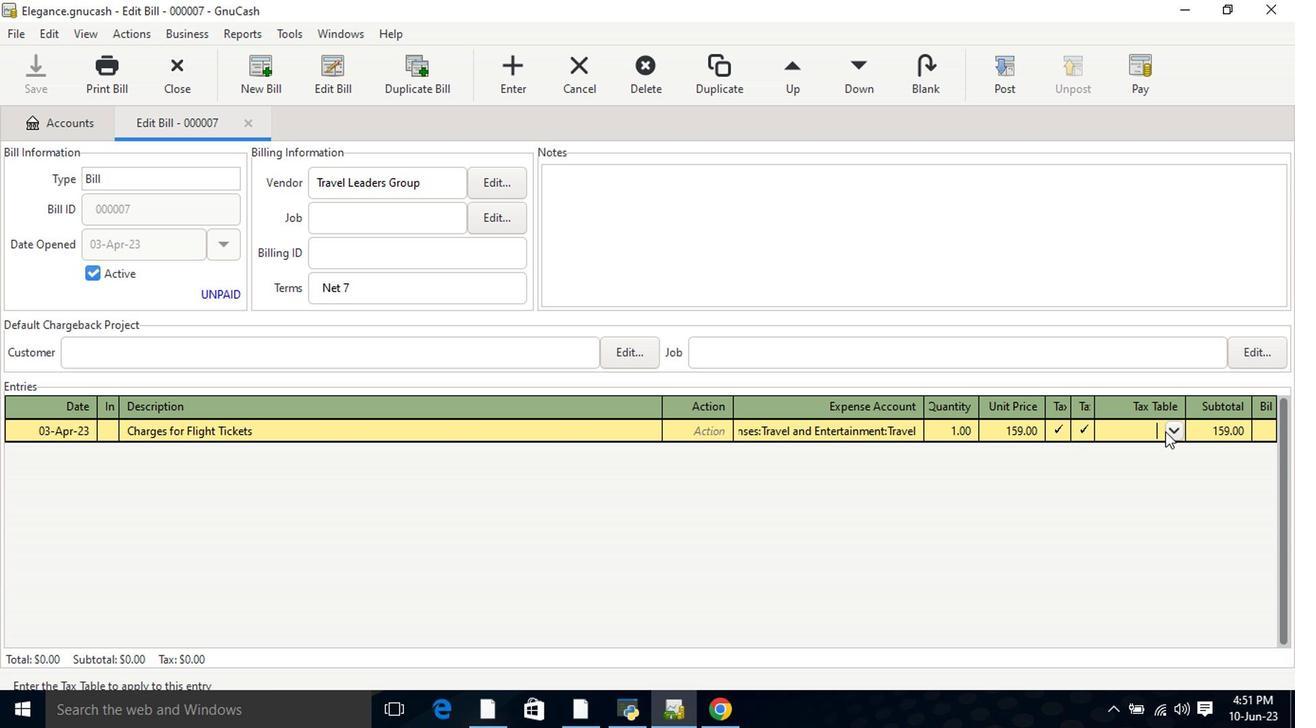 
Action: Mouse pressed left at (1168, 439)
Screenshot: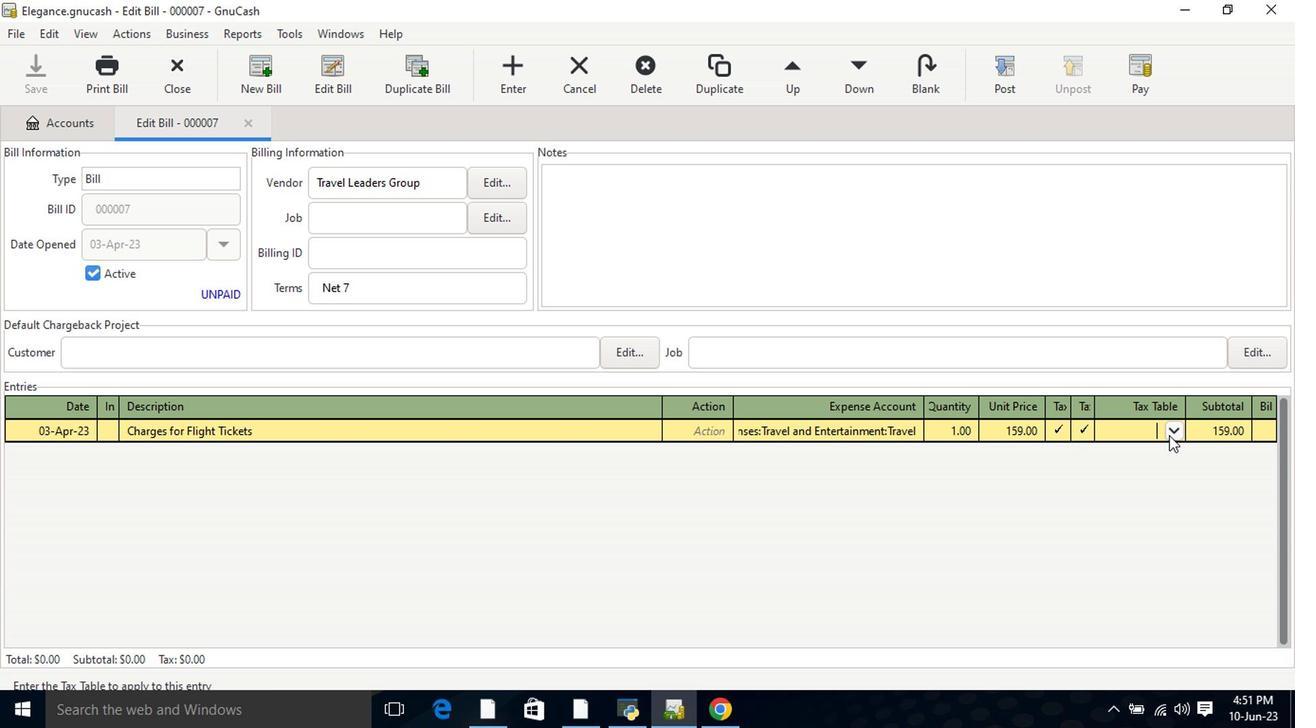 
Action: Mouse moved to (1159, 457)
Screenshot: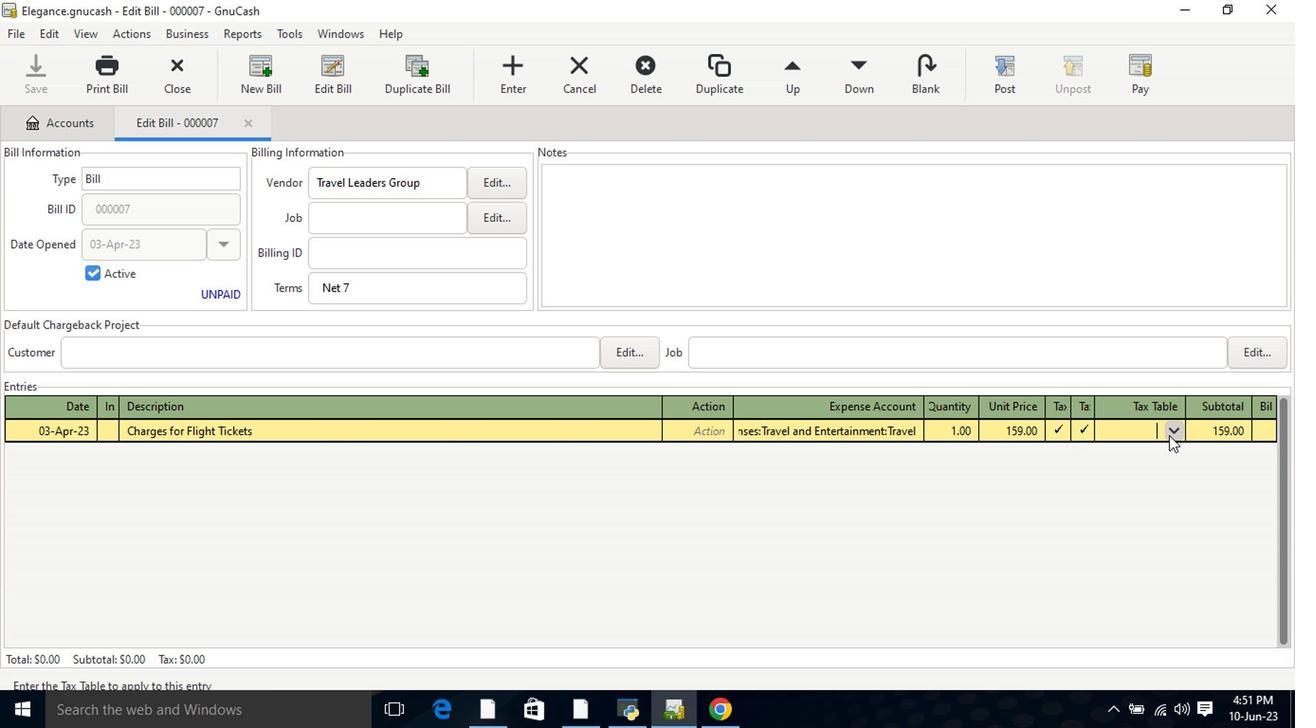 
Action: Mouse pressed left at (1159, 457)
Screenshot: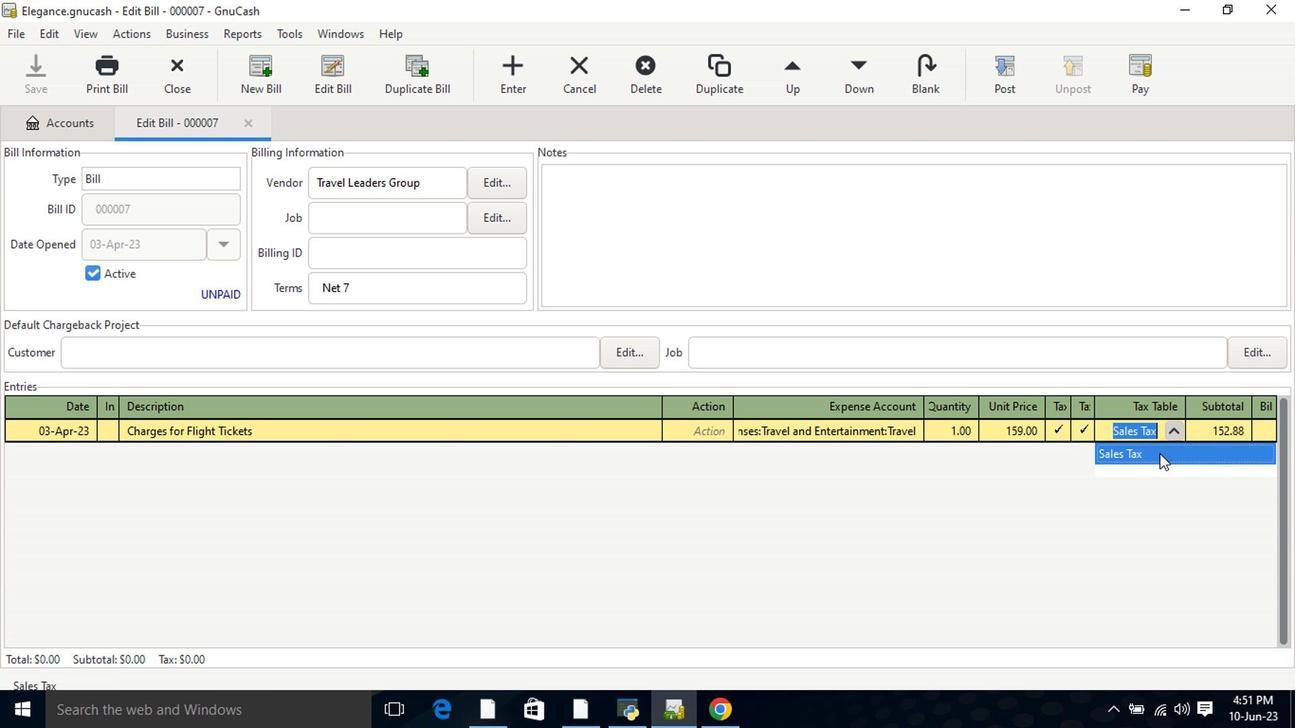 
Action: Mouse moved to (1159, 493)
Screenshot: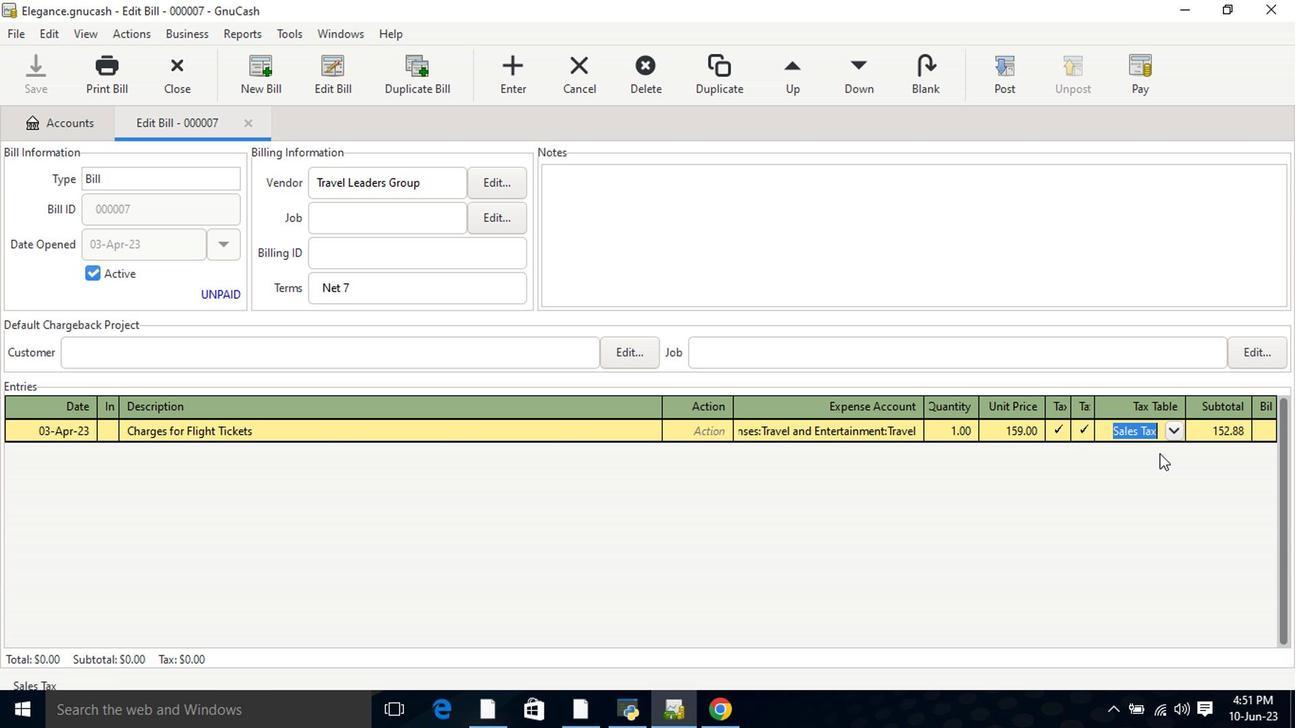 
Action: Key pressed <Key.tab>
Screenshot: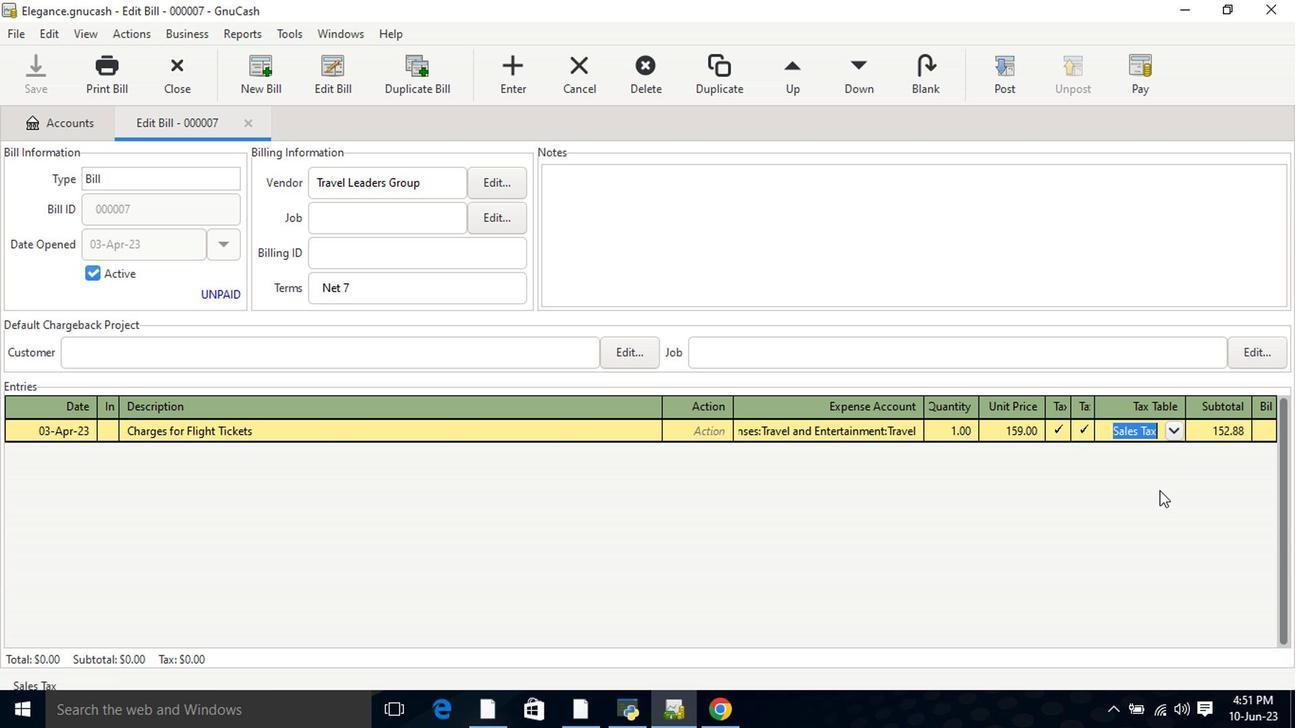 
Action: Mouse moved to (1014, 80)
Screenshot: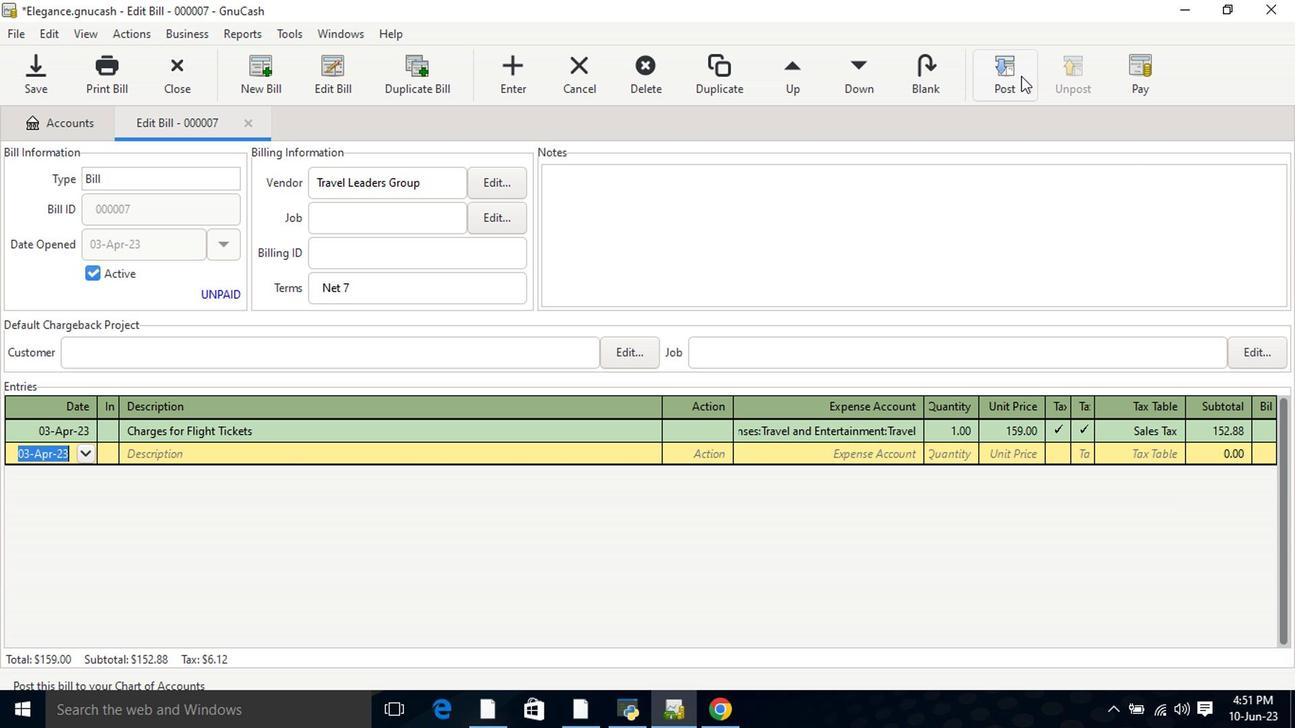 
Action: Mouse pressed left at (1014, 80)
Screenshot: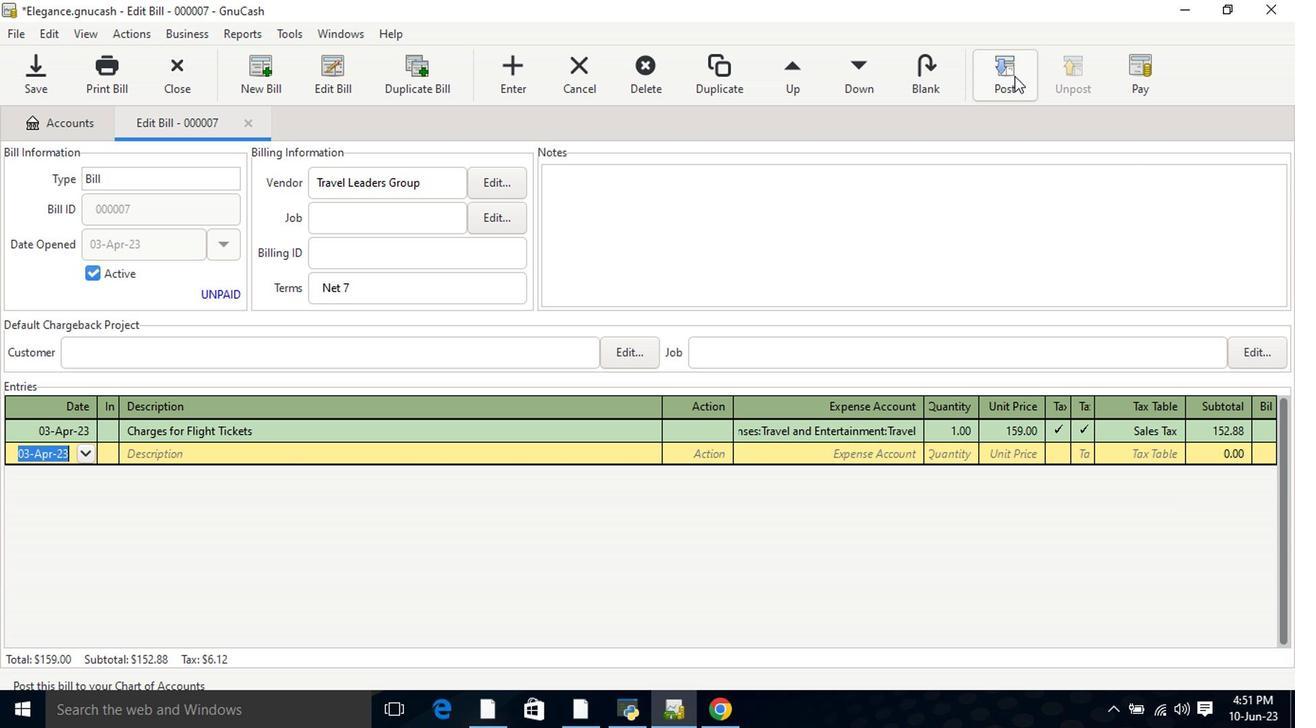 
Action: Mouse moved to (784, 496)
Screenshot: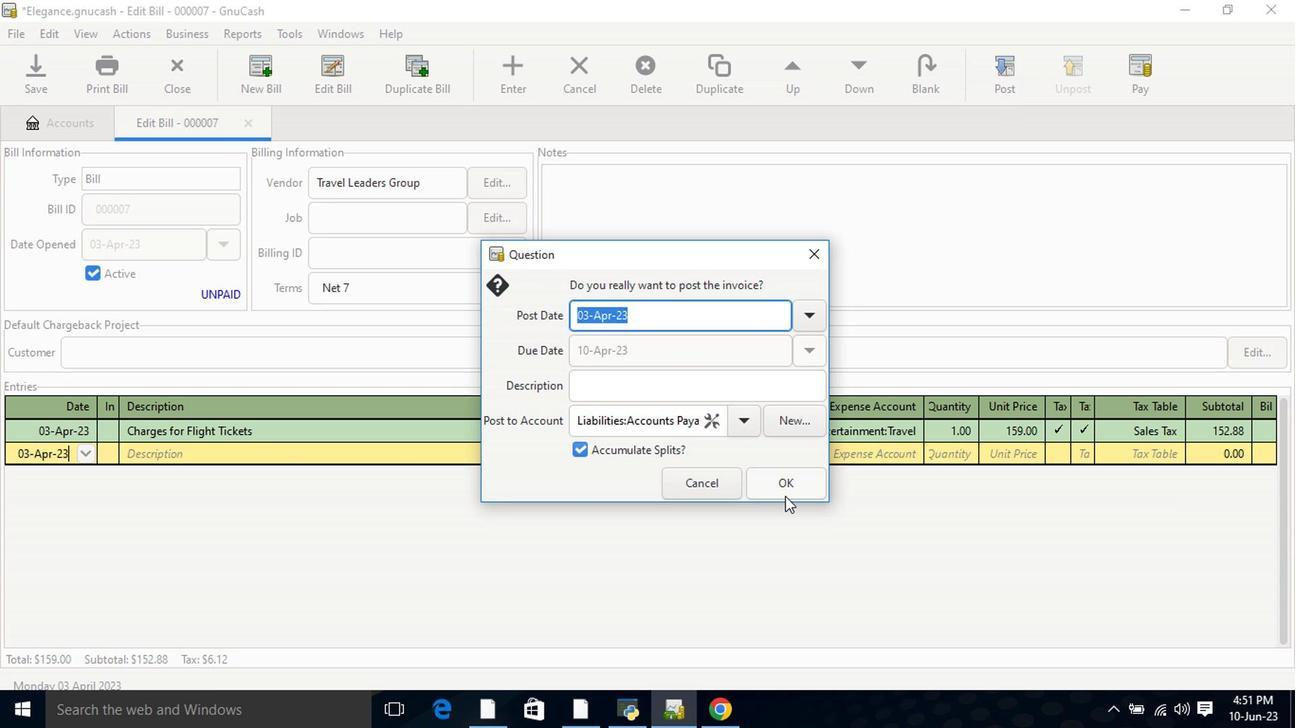 
Action: Mouse pressed left at (784, 496)
Screenshot: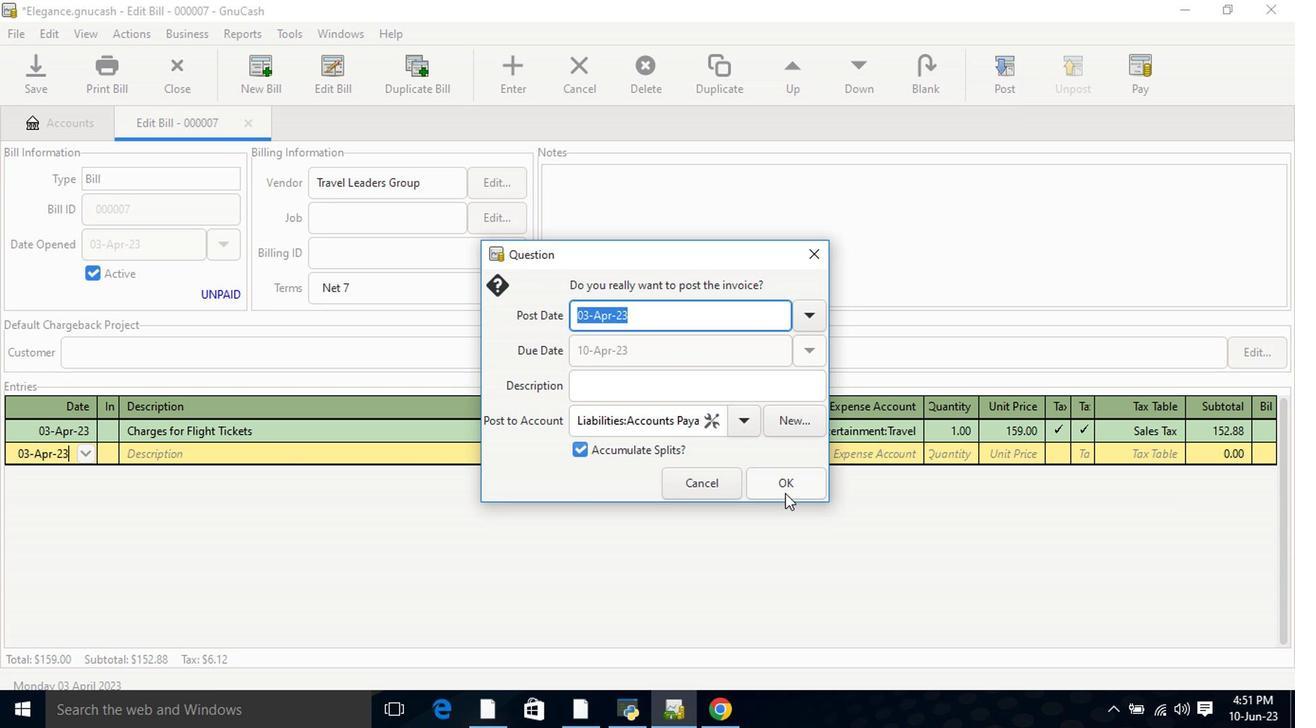 
Action: Mouse moved to (1131, 77)
Screenshot: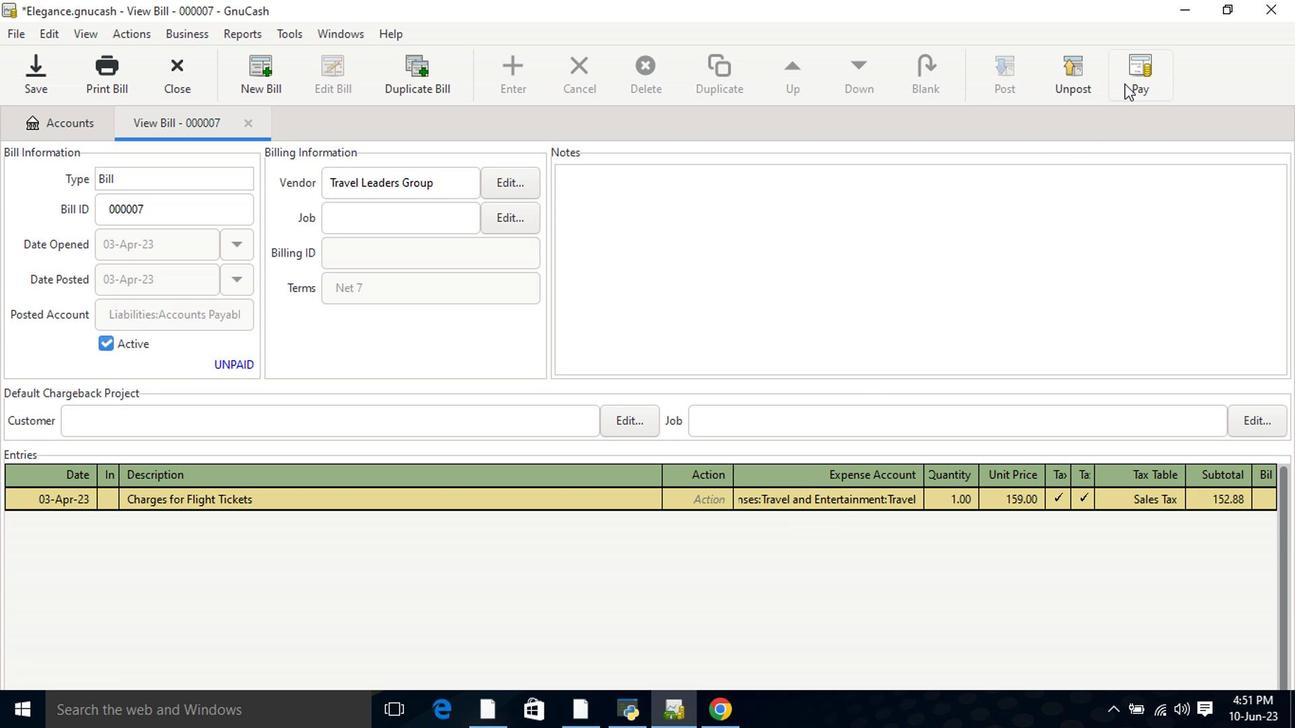 
Action: Mouse pressed left at (1131, 77)
Screenshot: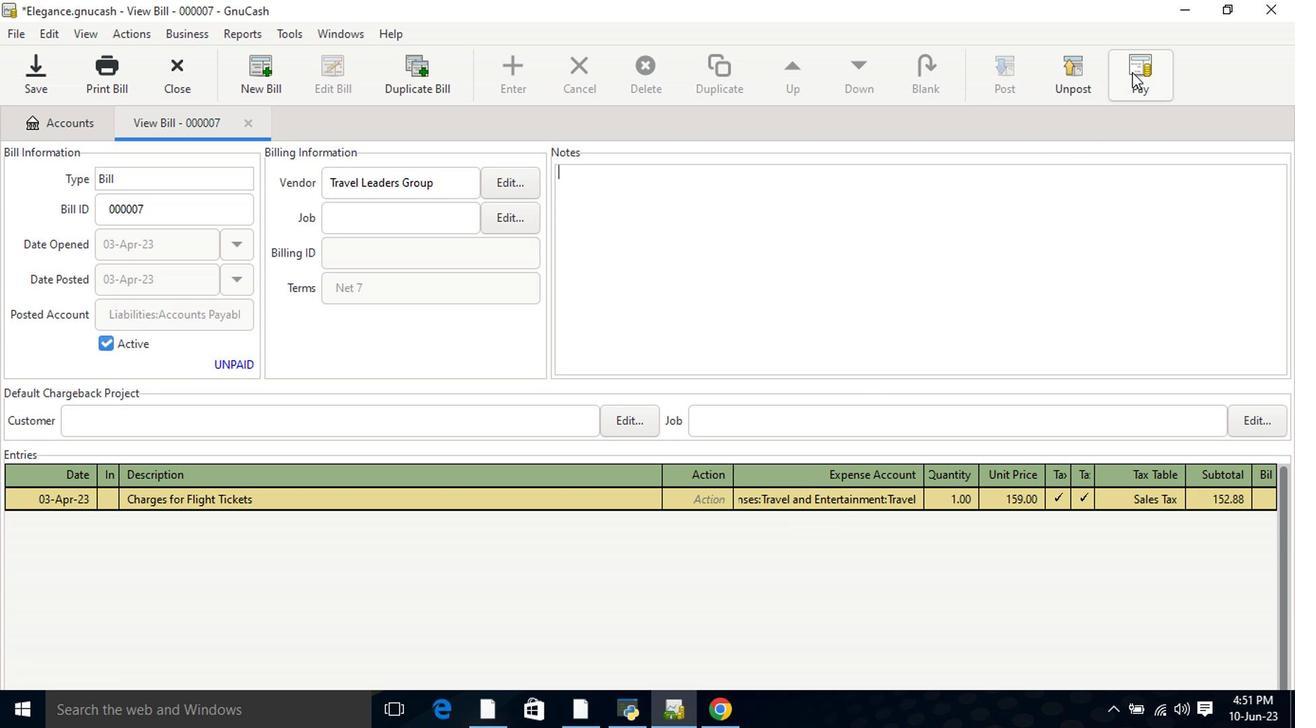 
Action: Mouse moved to (576, 372)
Screenshot: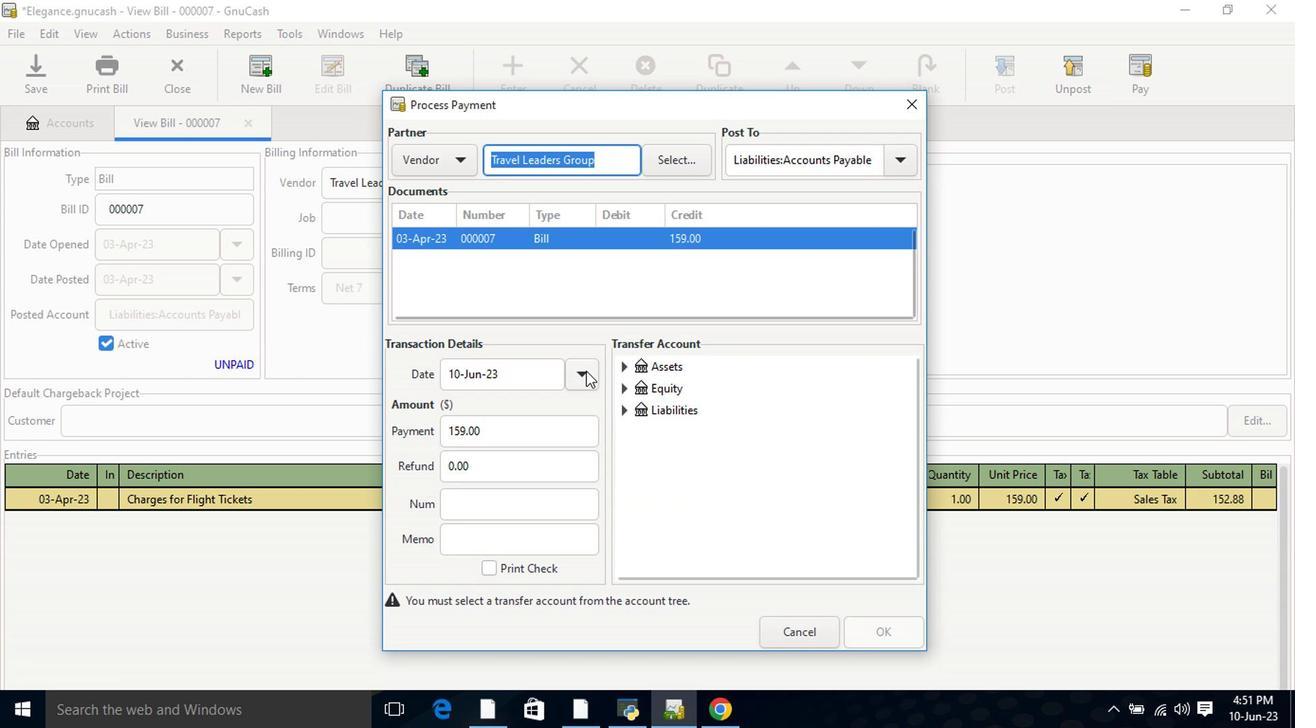 
Action: Mouse pressed left at (576, 372)
Screenshot: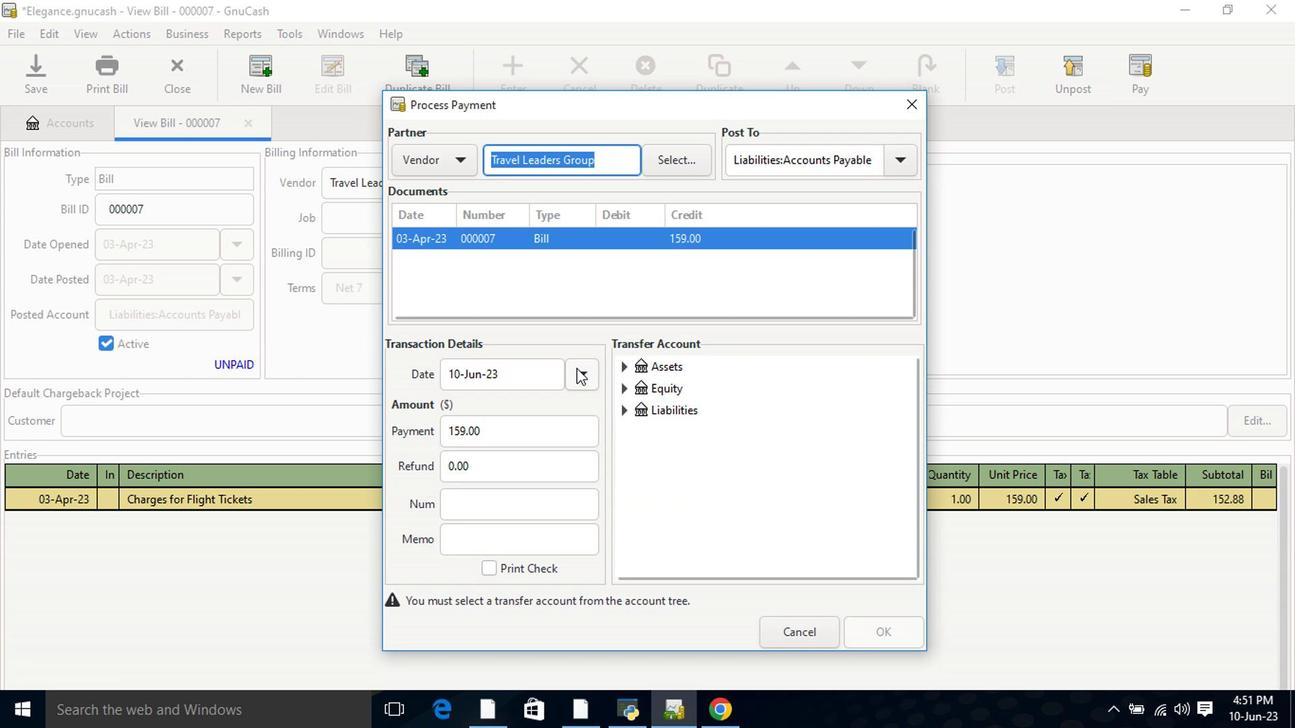 
Action: Mouse moved to (433, 406)
Screenshot: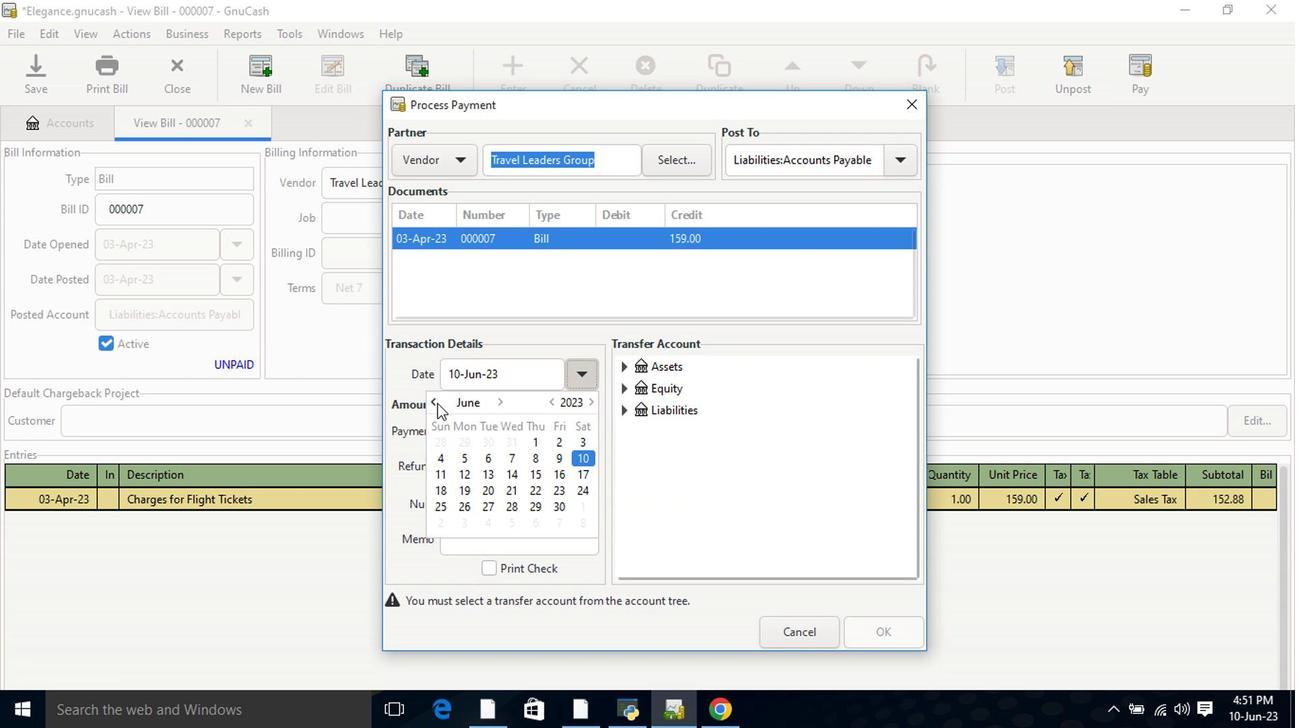 
Action: Mouse pressed left at (433, 406)
Screenshot: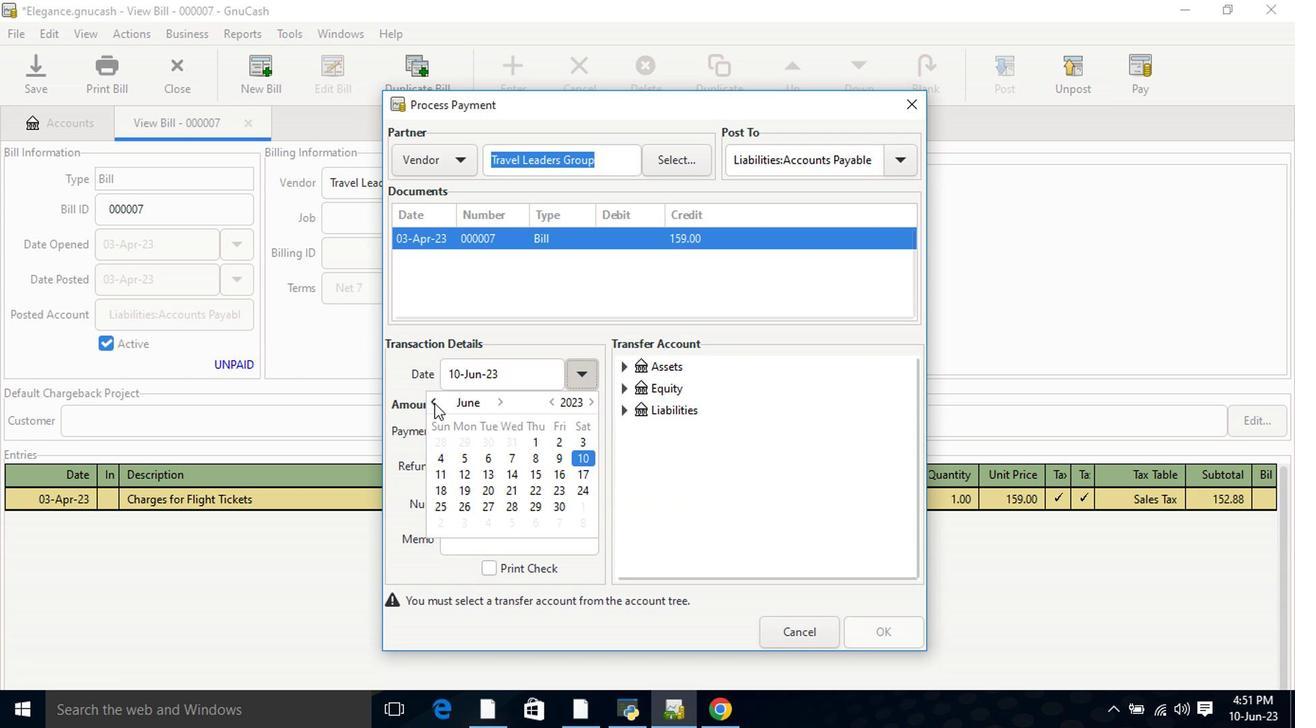 
Action: Mouse pressed left at (433, 406)
Screenshot: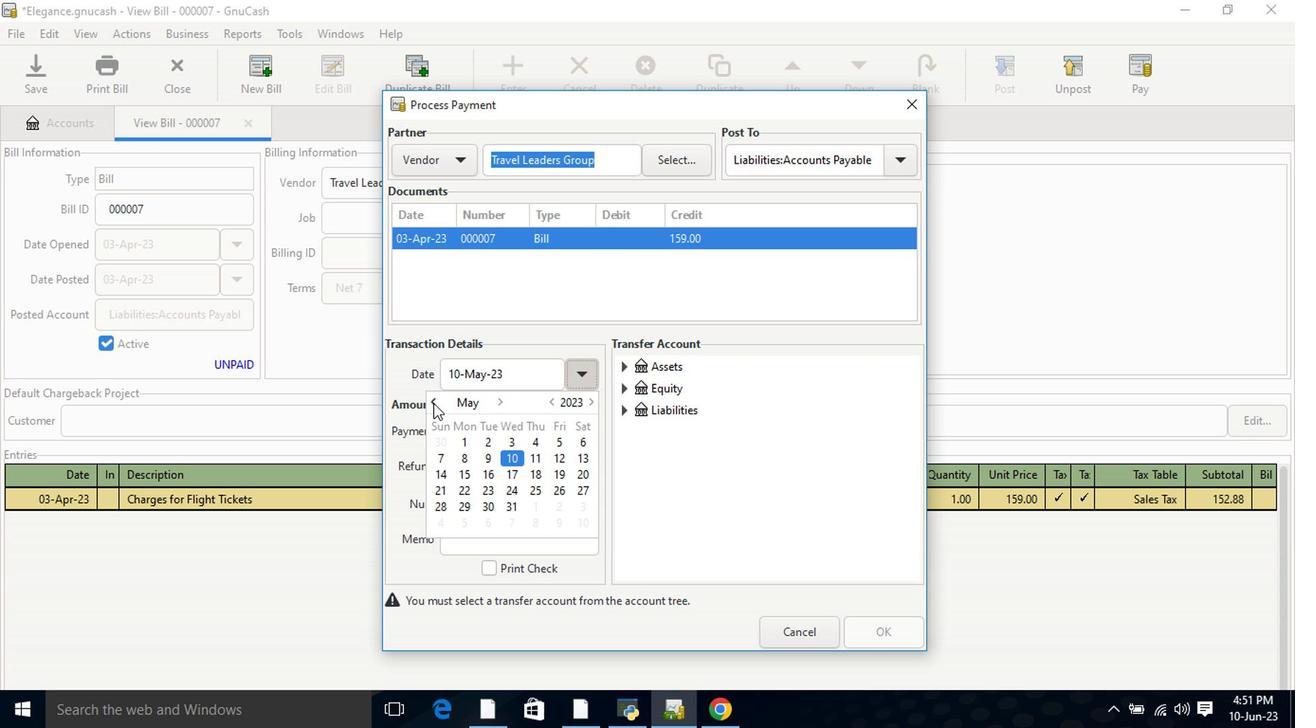 
Action: Mouse moved to (441, 477)
Screenshot: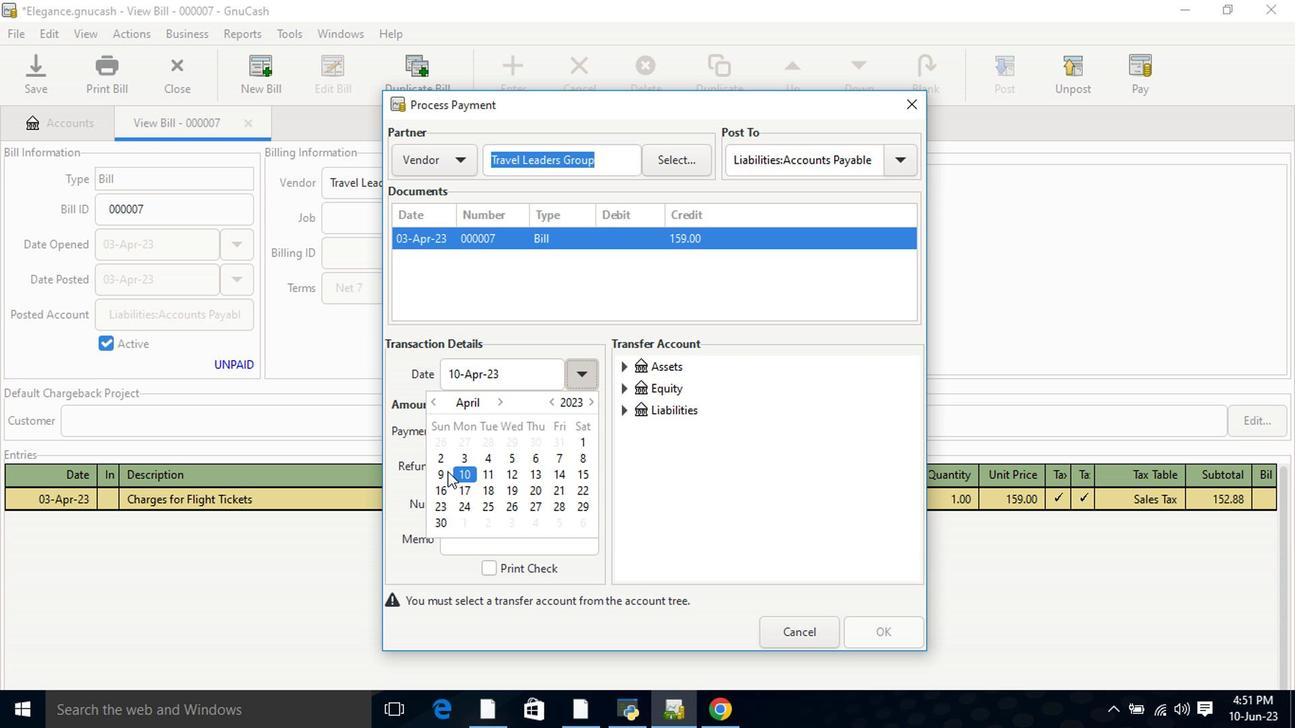 
Action: Mouse pressed left at (441, 477)
Screenshot: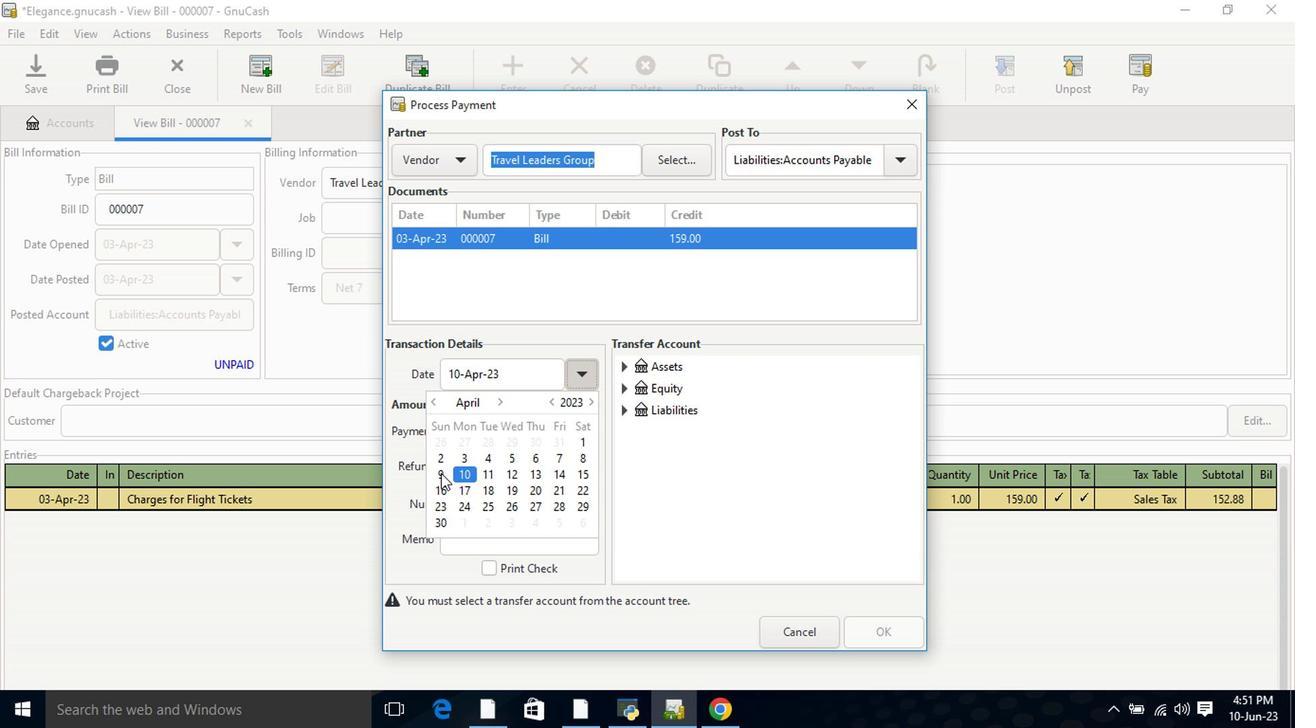 
Action: Mouse pressed left at (441, 477)
Screenshot: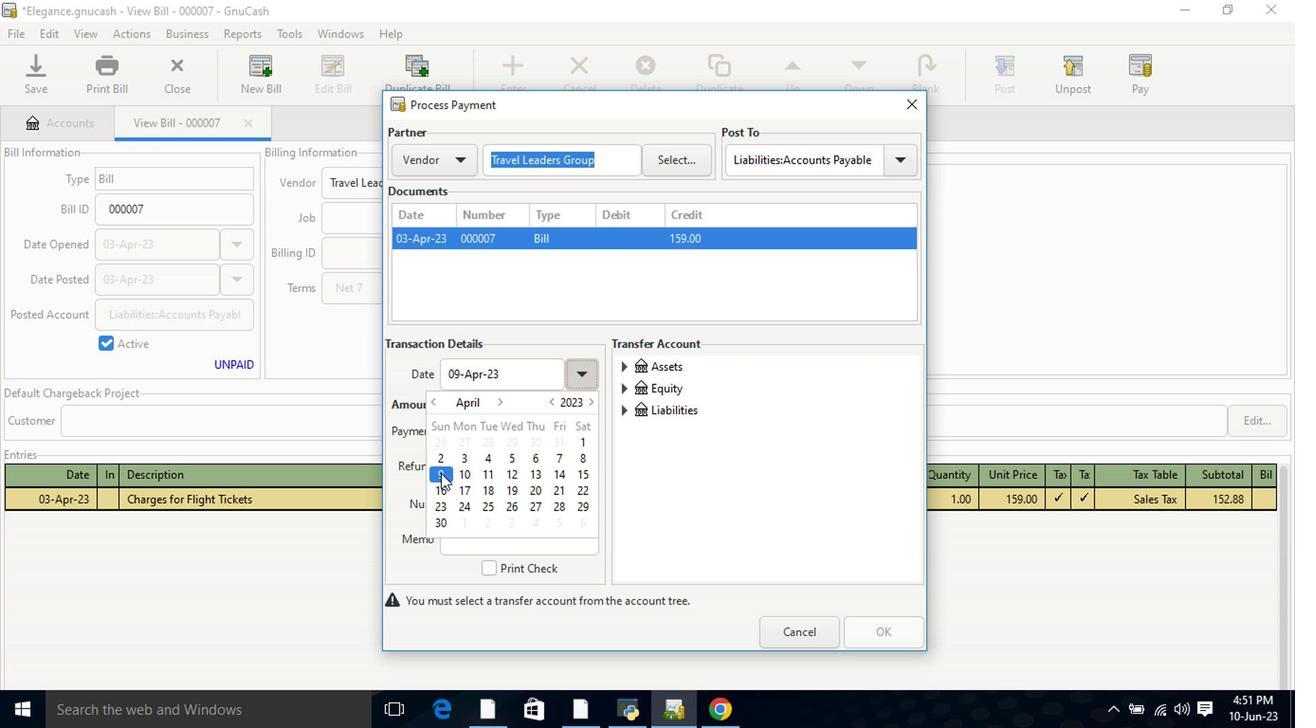 
Action: Mouse moved to (439, 477)
Screenshot: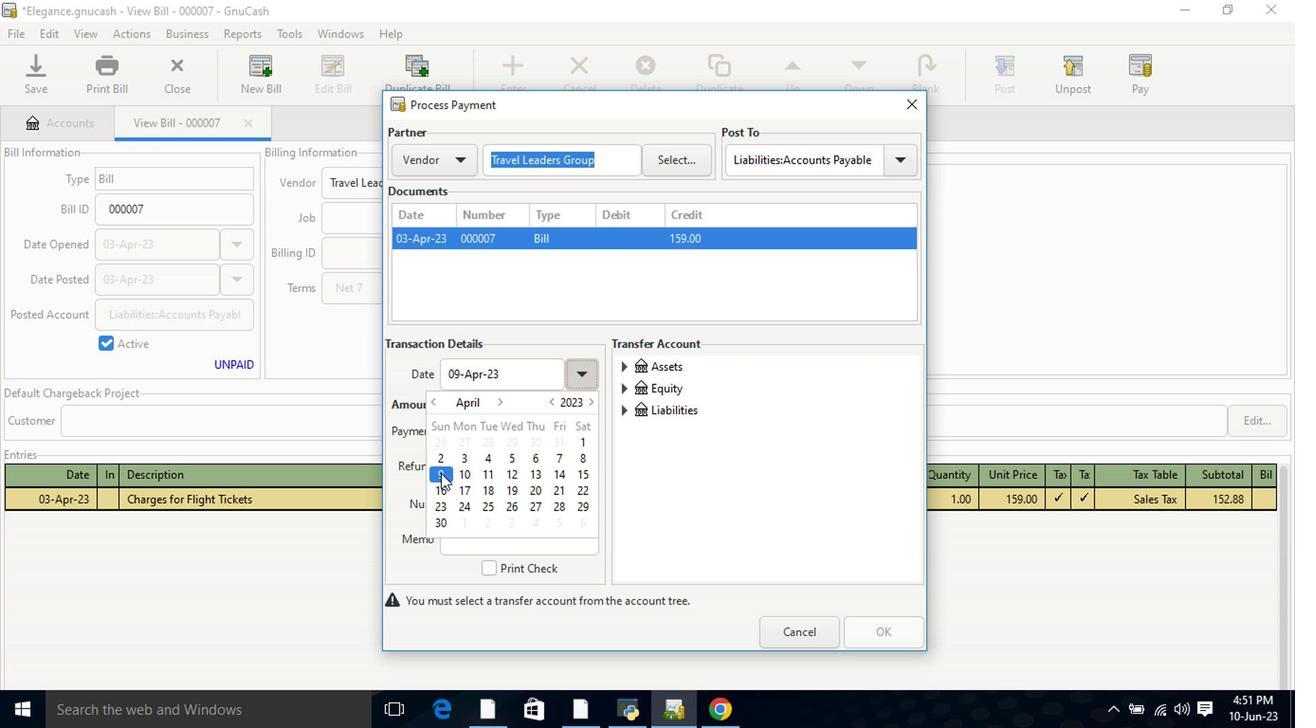 
Action: Mouse pressed left at (439, 477)
Screenshot: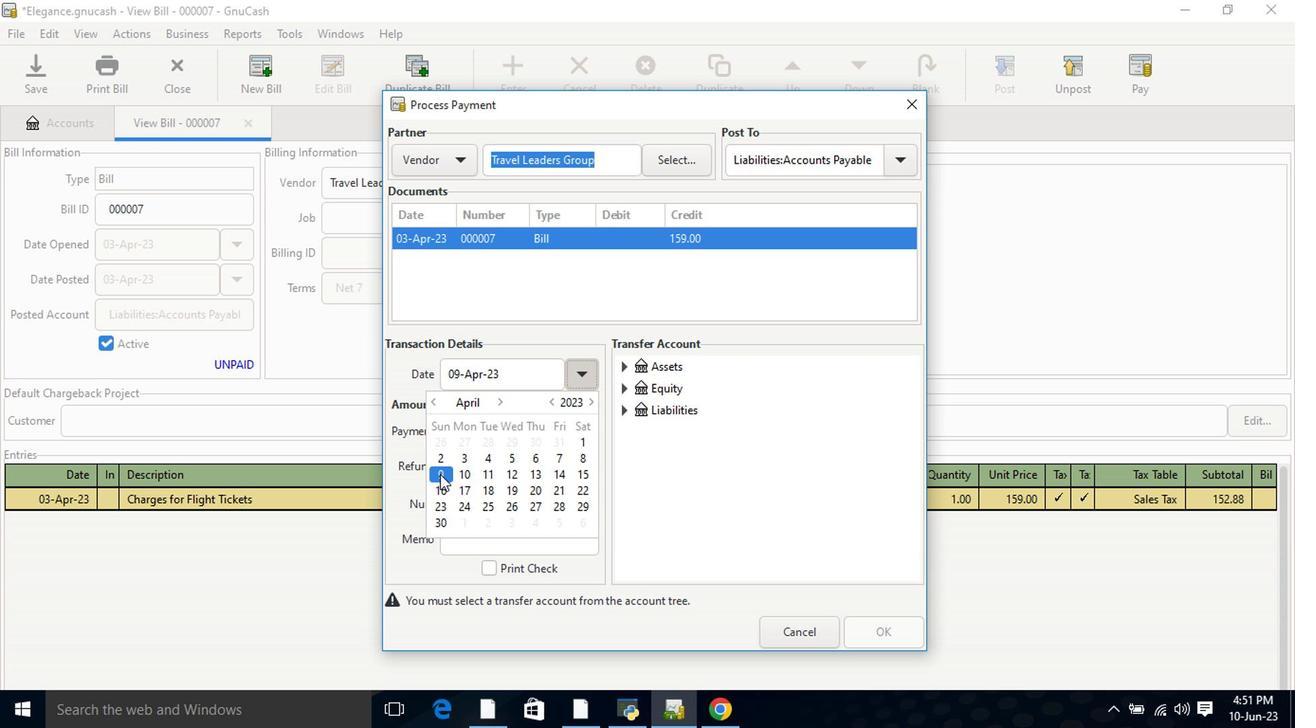 
Action: Mouse pressed left at (439, 477)
Screenshot: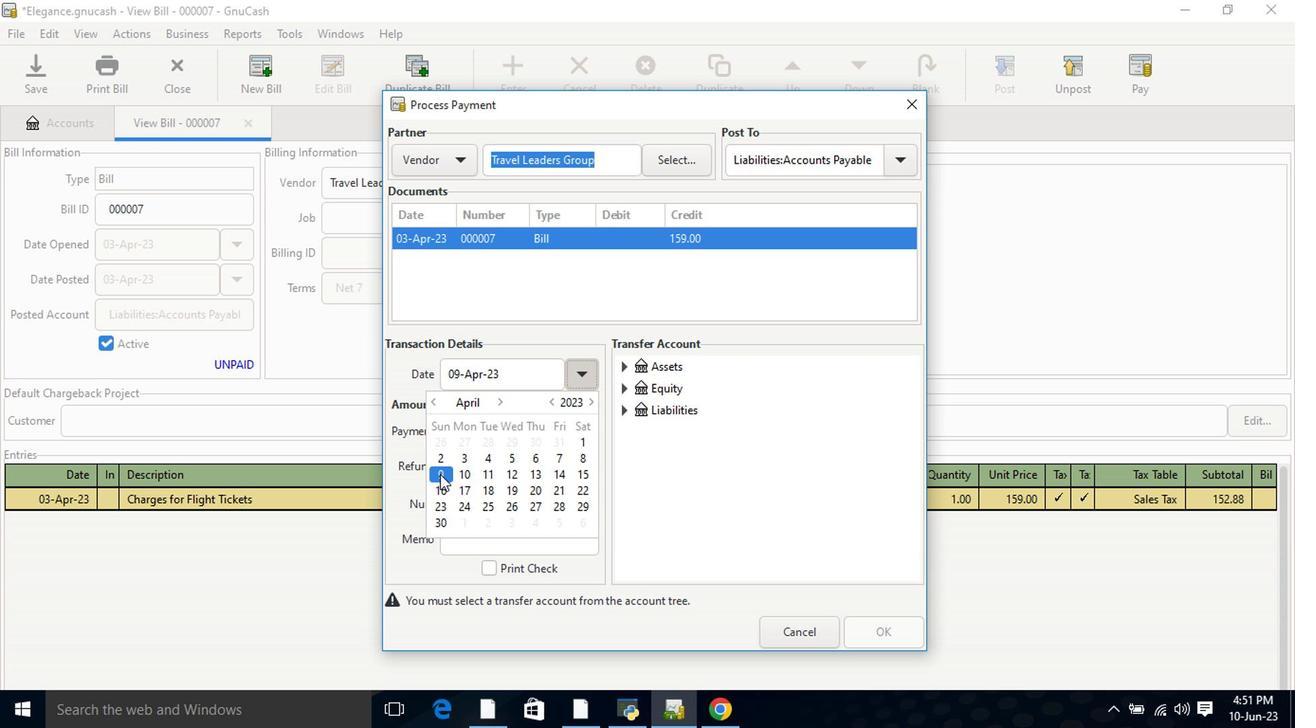 
Action: Mouse moved to (625, 373)
Screenshot: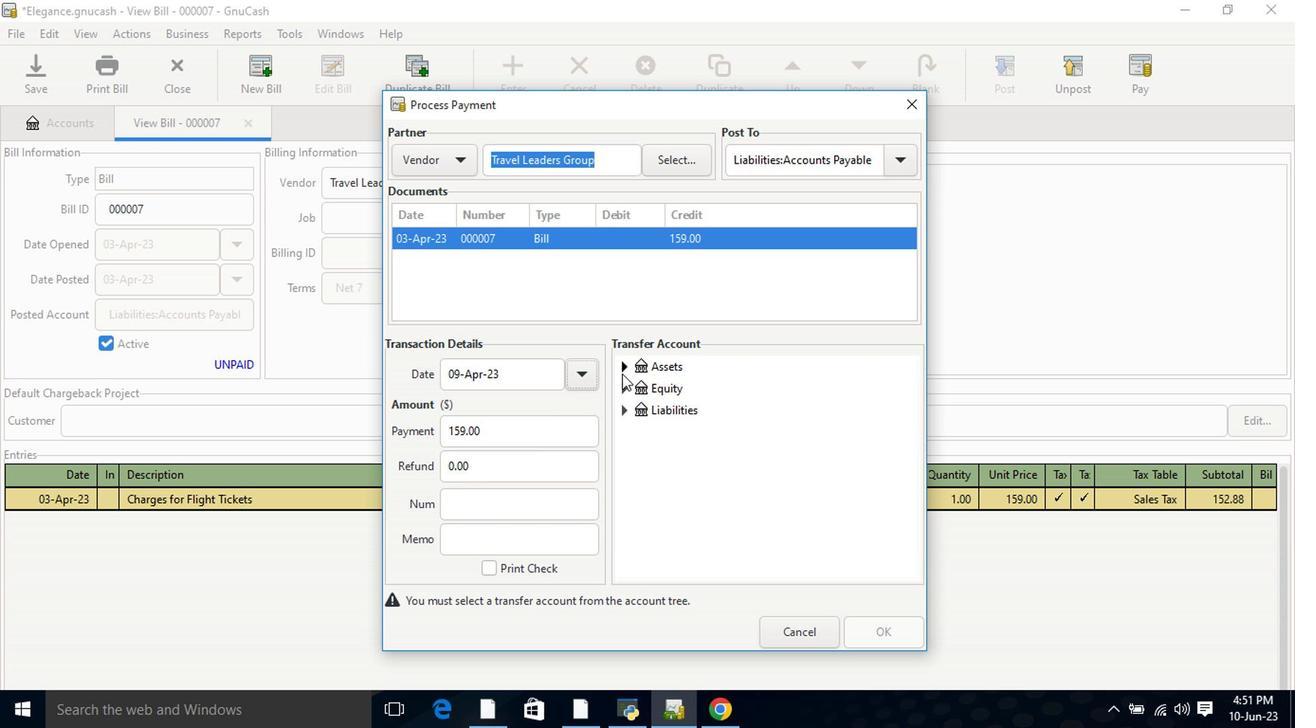 
Action: Mouse pressed left at (625, 373)
Screenshot: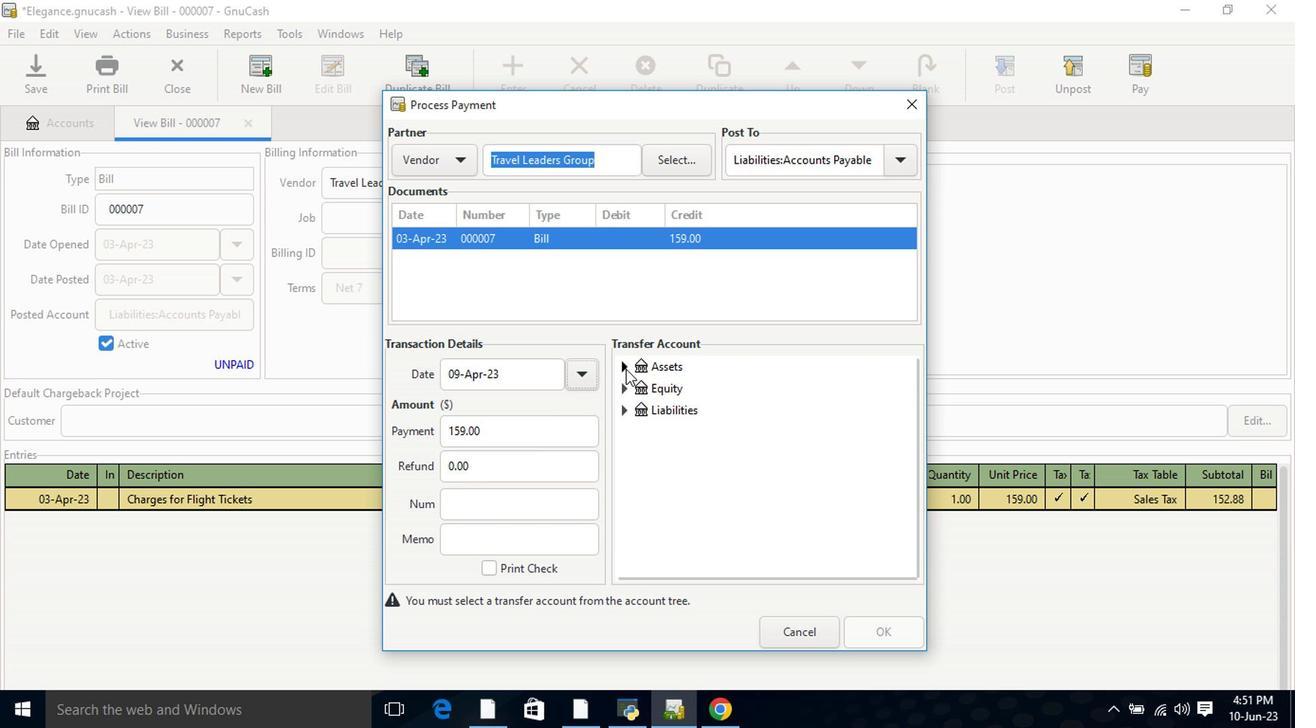 
Action: Mouse moved to (643, 401)
Screenshot: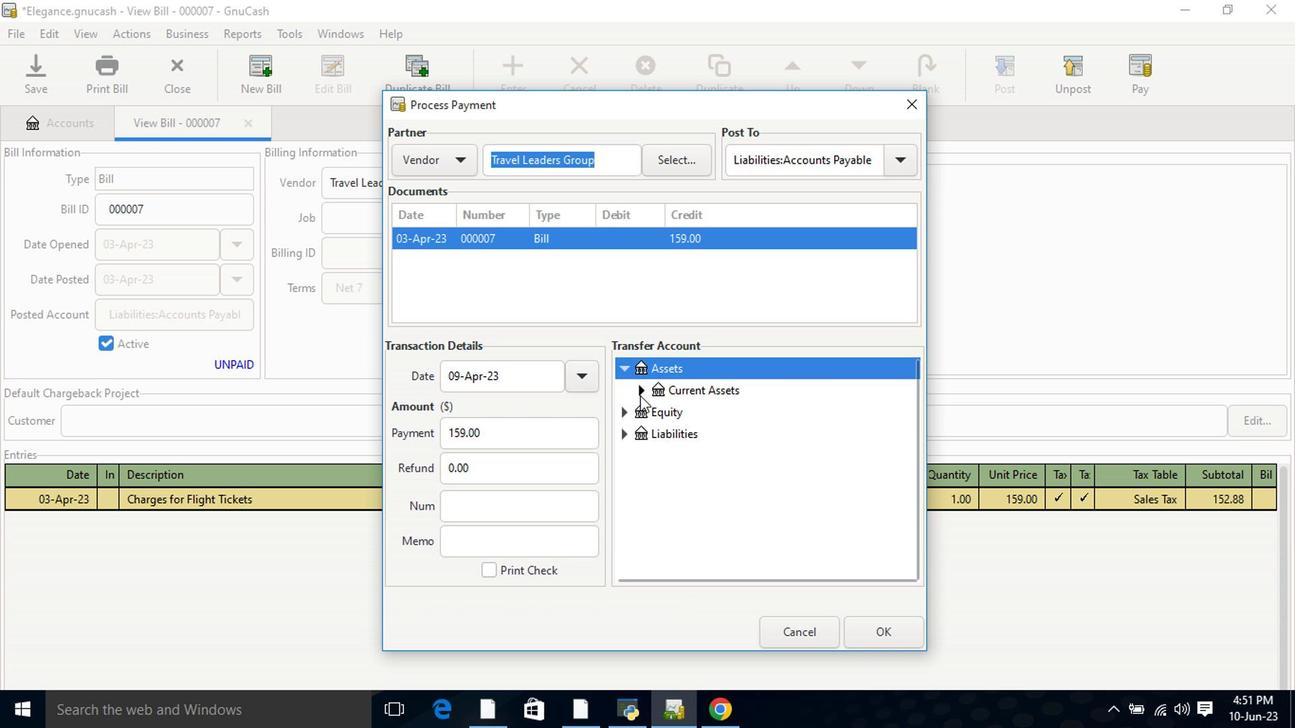 
Action: Mouse pressed left at (643, 401)
Screenshot: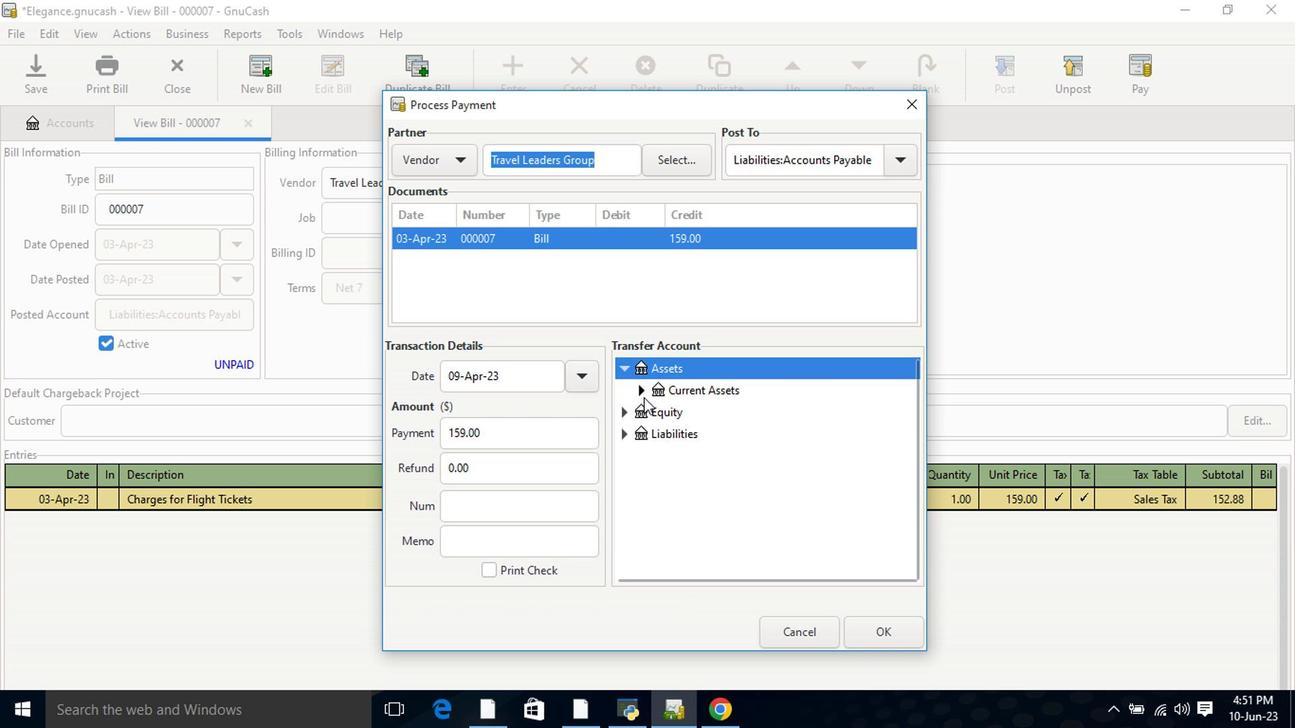 
Action: Mouse moved to (671, 410)
Screenshot: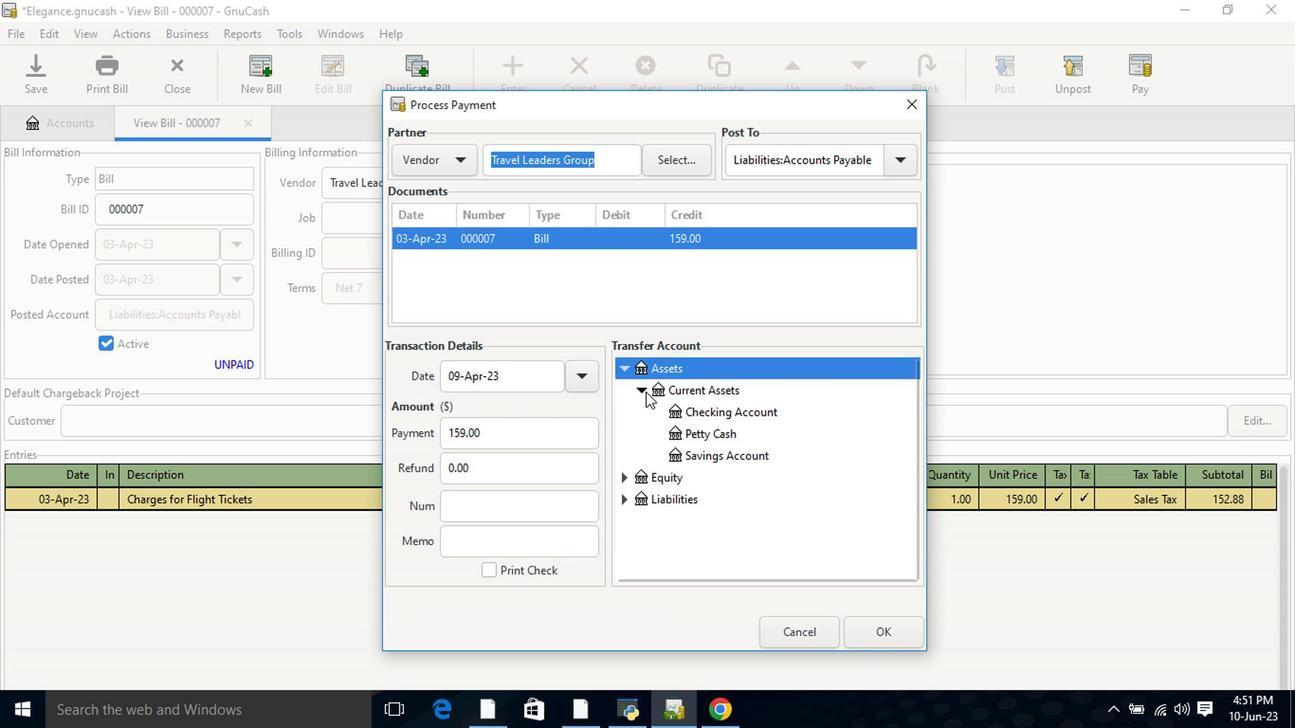 
Action: Mouse pressed left at (671, 410)
Screenshot: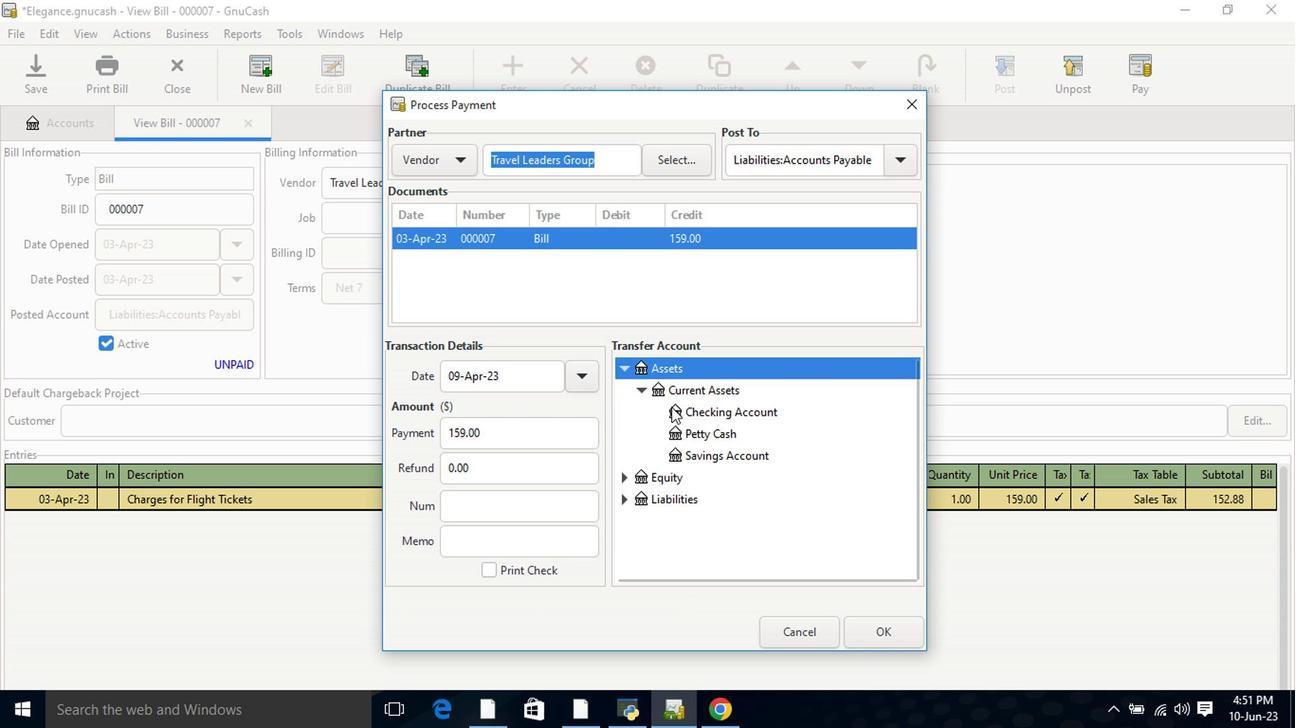 
Action: Mouse moved to (908, 634)
Screenshot: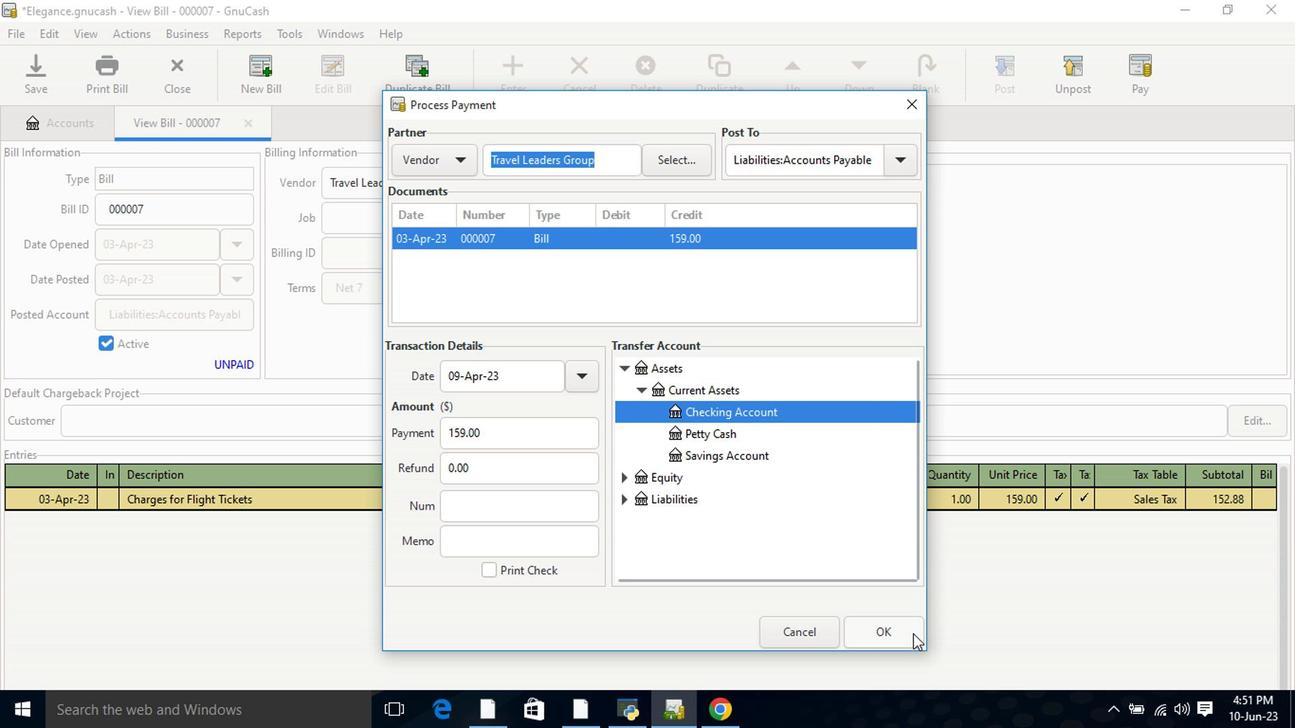 
Action: Mouse pressed left at (908, 634)
Screenshot: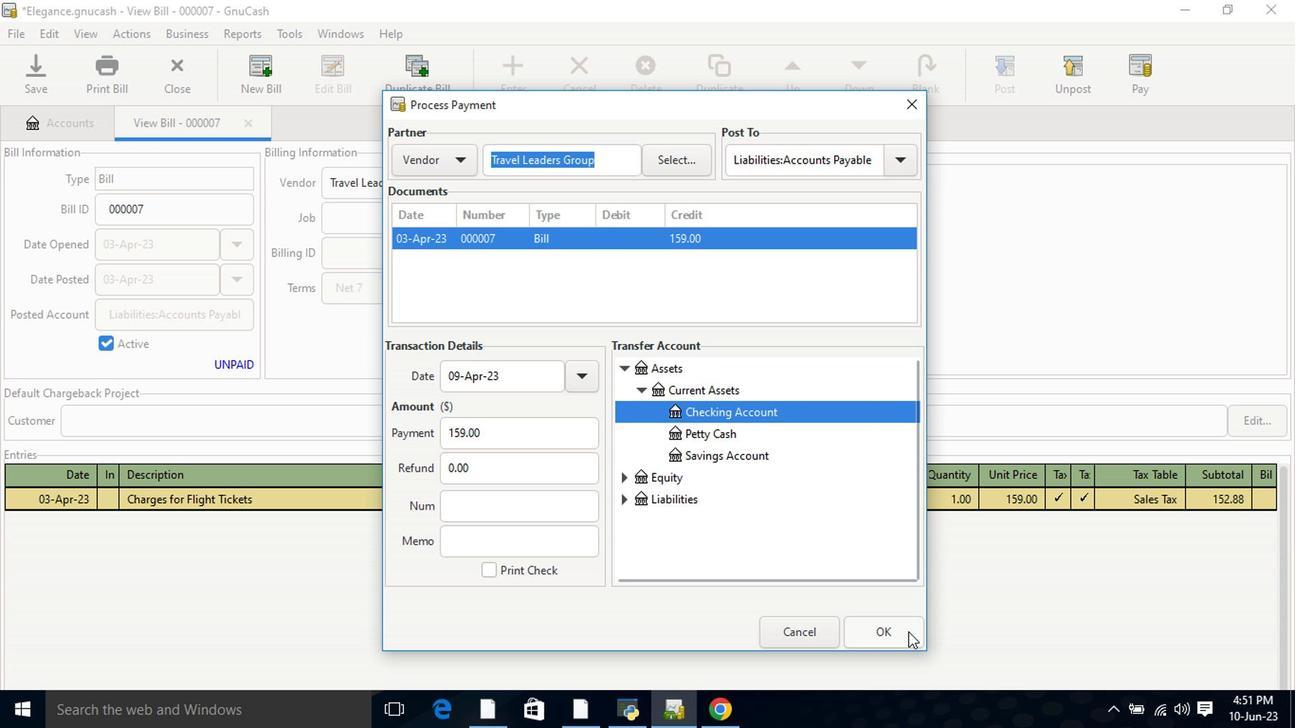 
Action: Mouse moved to (101, 82)
Screenshot: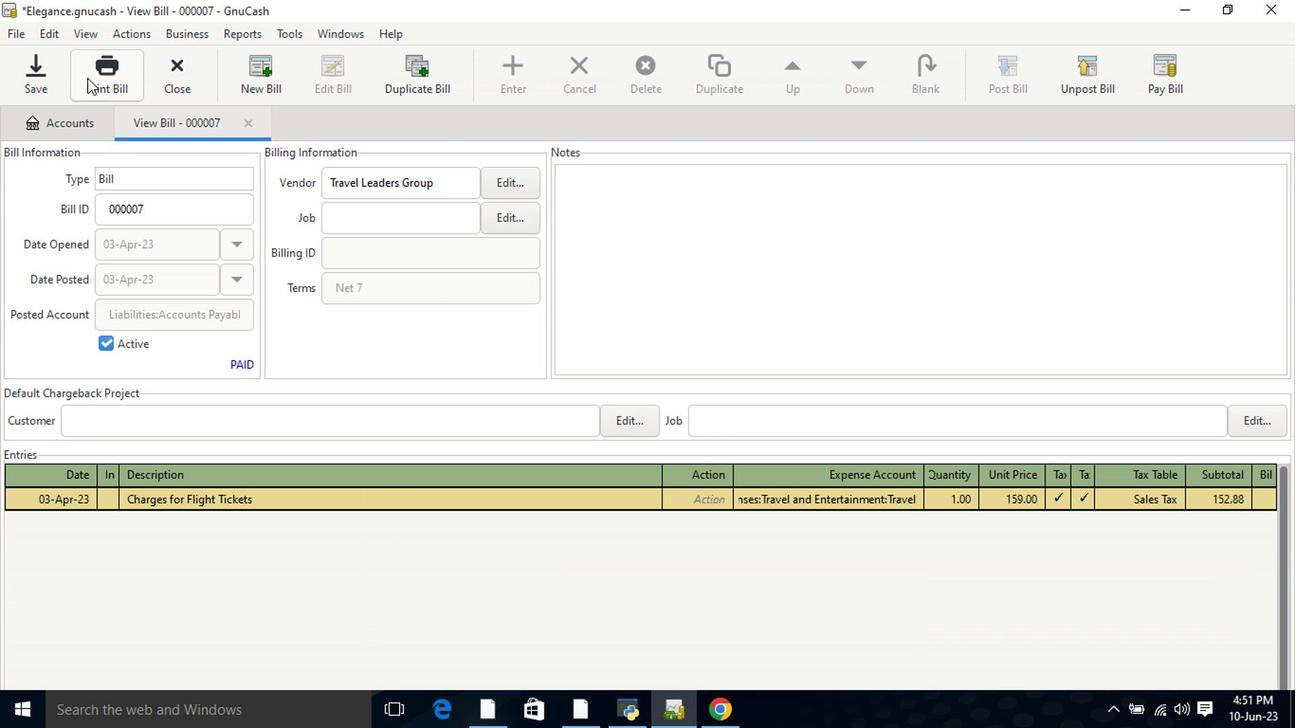 
Action: Mouse pressed left at (101, 82)
Screenshot: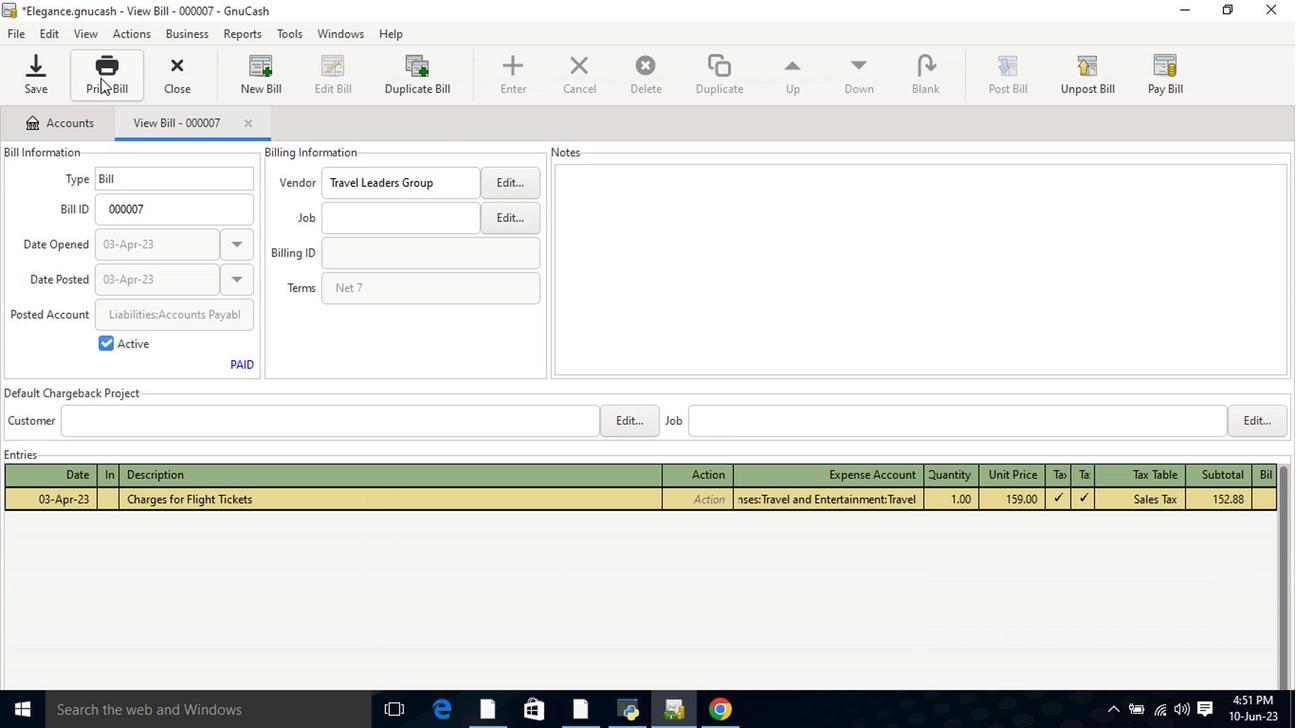 
Action: Mouse moved to (447, 583)
Screenshot: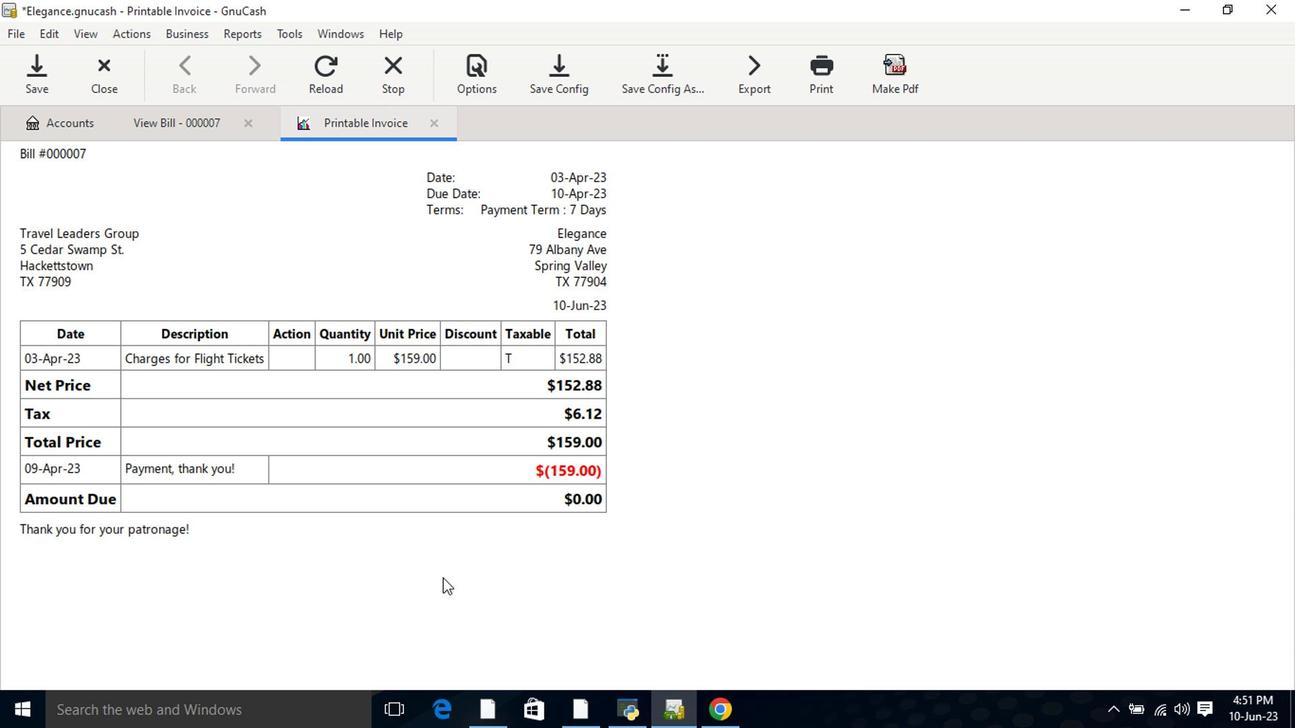 
